Task: Search one way flight ticket for 5 adults, 2 children, 1 infant in seat and 1 infant on lap in economy from St. Petersburg: St. Pete-clearwater International Airport to Riverton: Central Wyoming Regional Airport (was Riverton Regional) on 5-4-2023. Choice of flights is Sun country airlines. Number of bags: 2 carry on bags. Price is upto 20000. Outbound departure time preference is 20:15.
Action: Mouse moved to (337, 309)
Screenshot: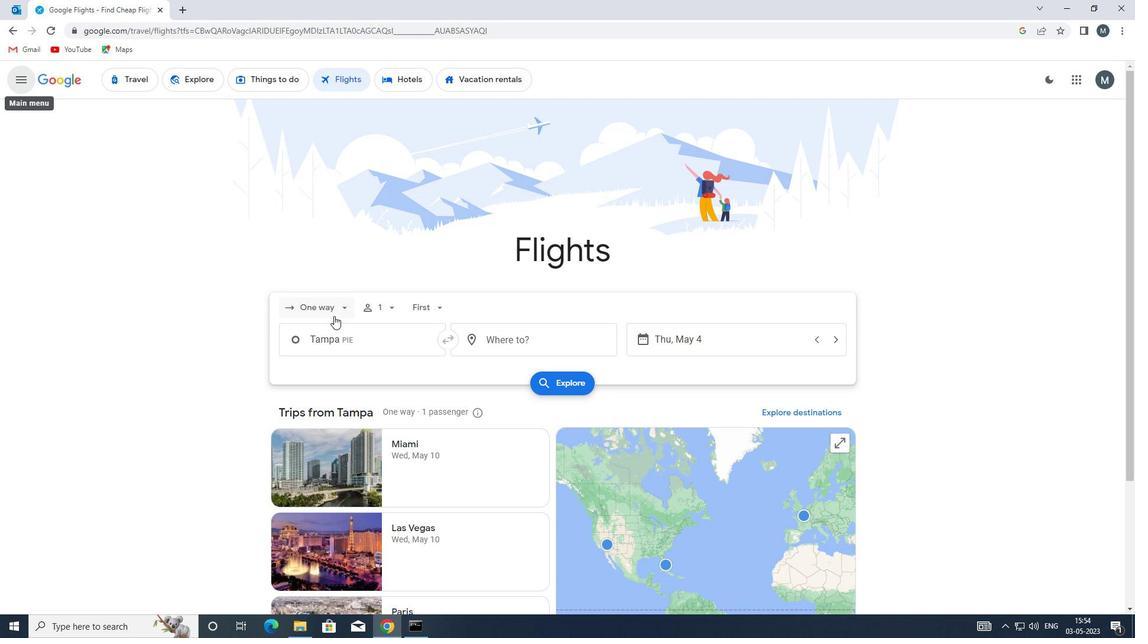 
Action: Mouse pressed left at (337, 309)
Screenshot: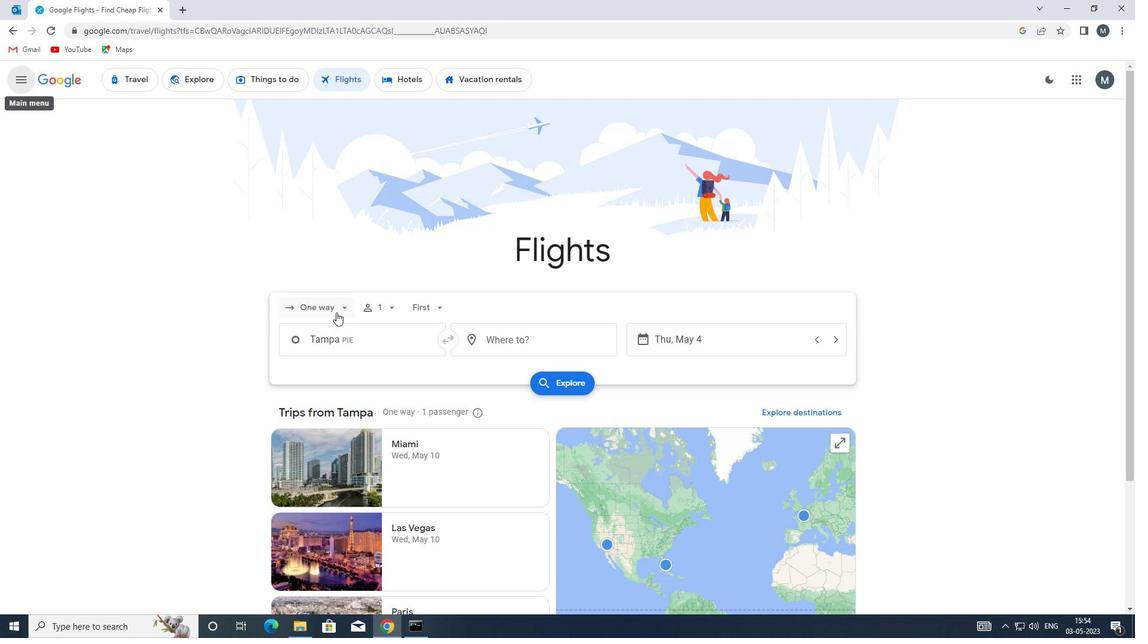 
Action: Mouse moved to (342, 358)
Screenshot: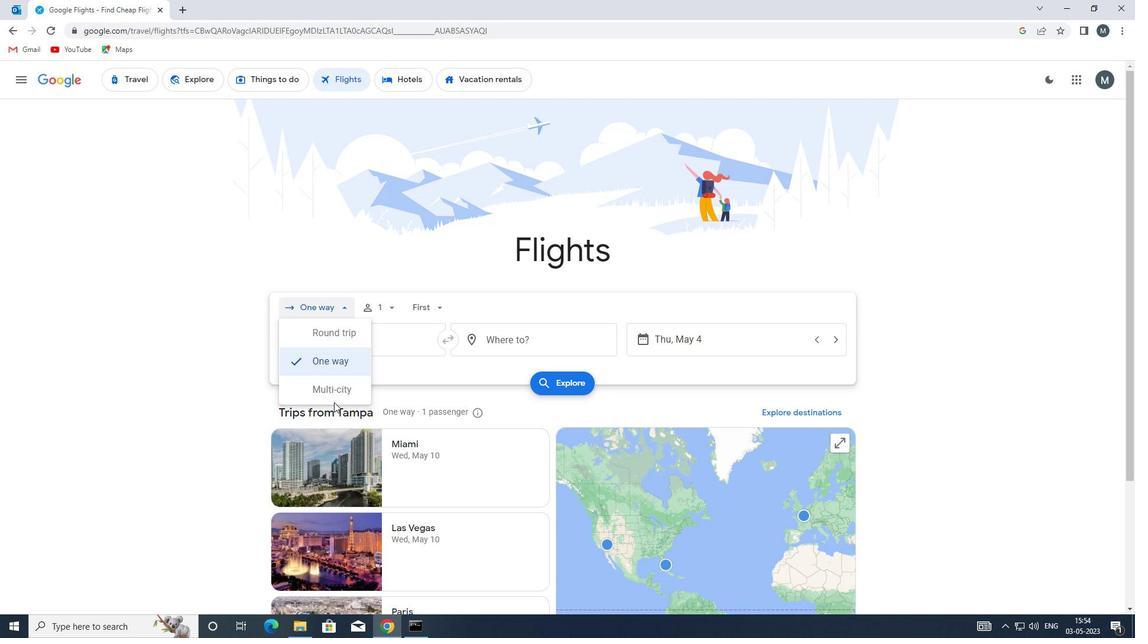 
Action: Mouse pressed left at (342, 358)
Screenshot: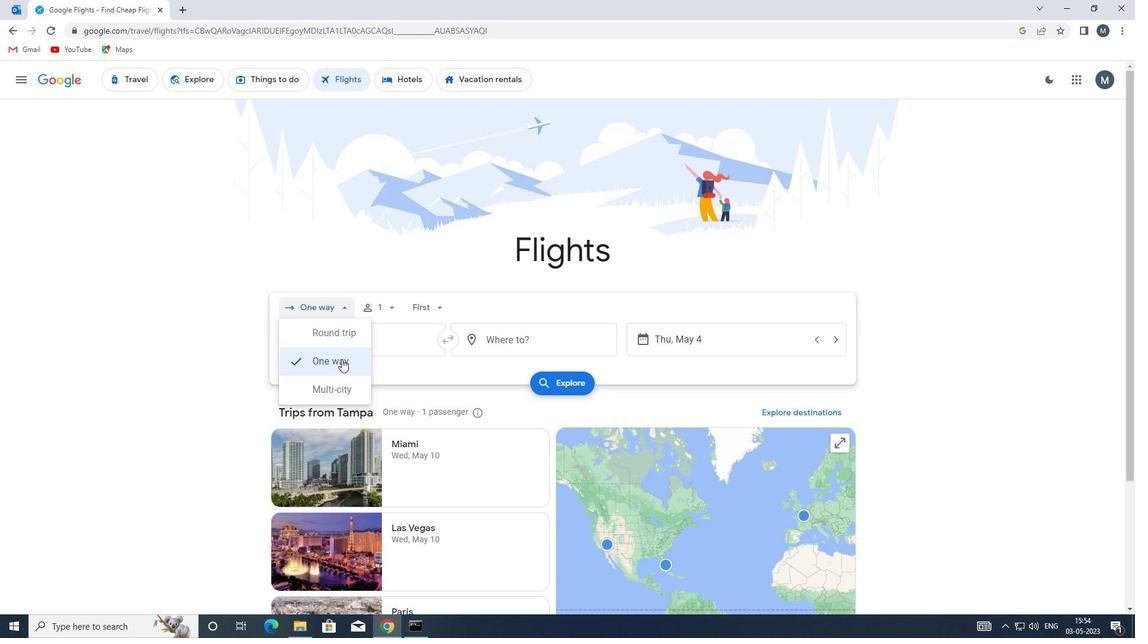 
Action: Mouse moved to (394, 306)
Screenshot: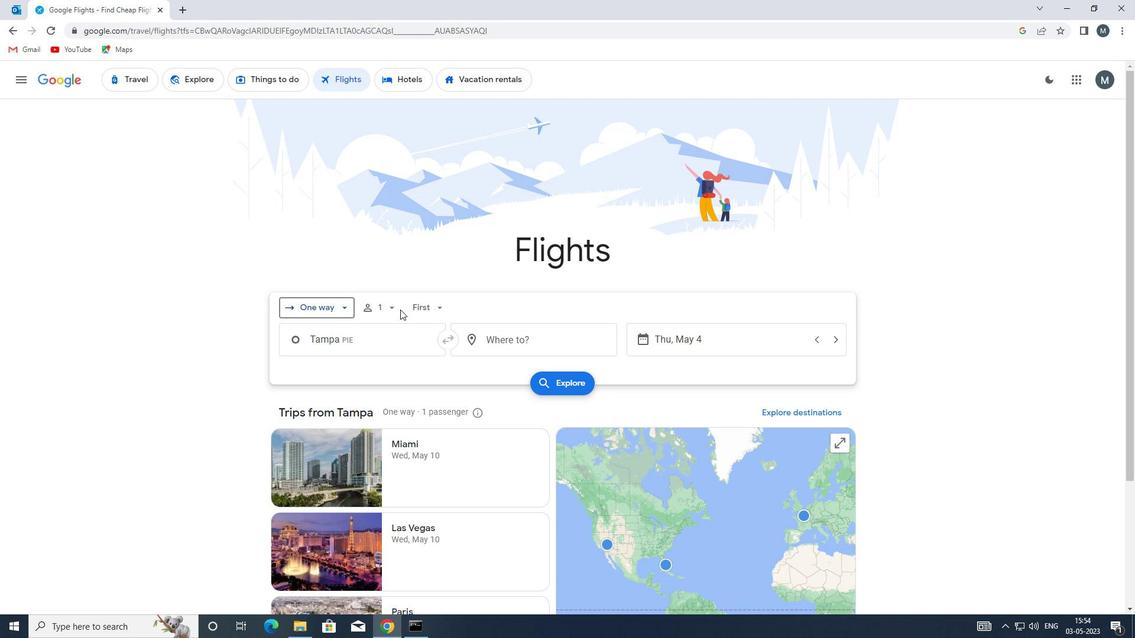 
Action: Mouse pressed left at (394, 306)
Screenshot: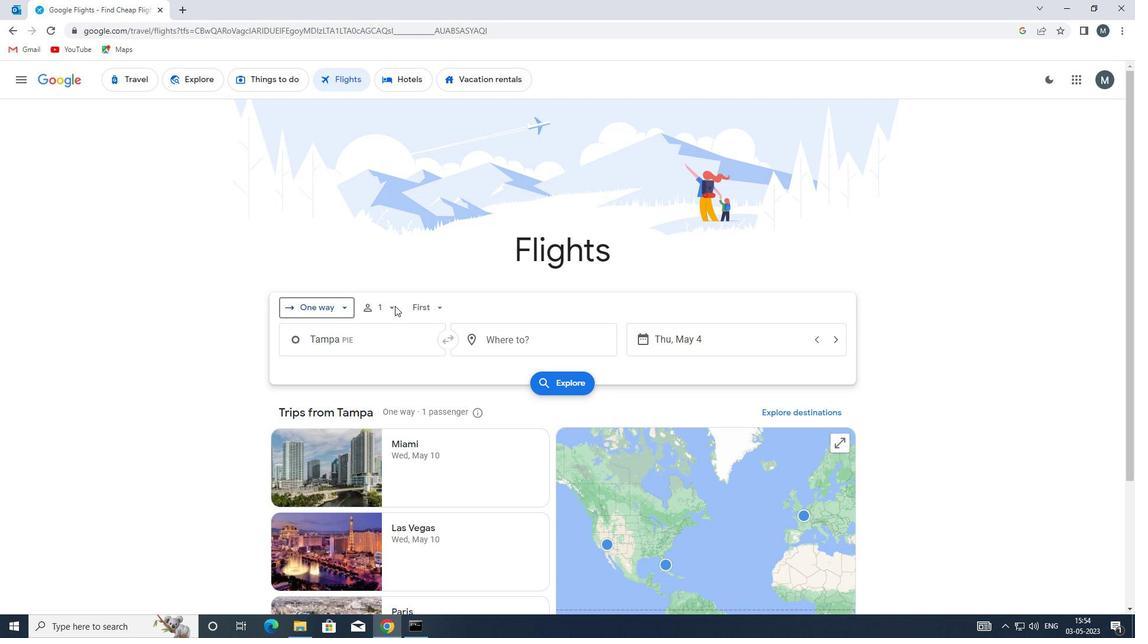 
Action: Mouse moved to (486, 336)
Screenshot: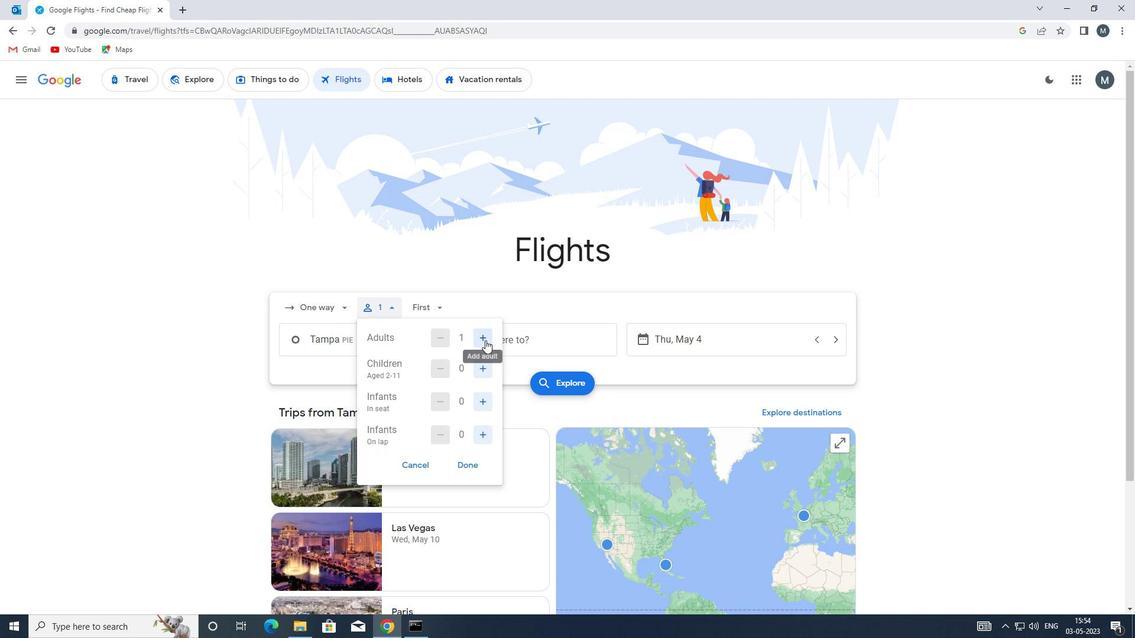 
Action: Mouse pressed left at (486, 336)
Screenshot: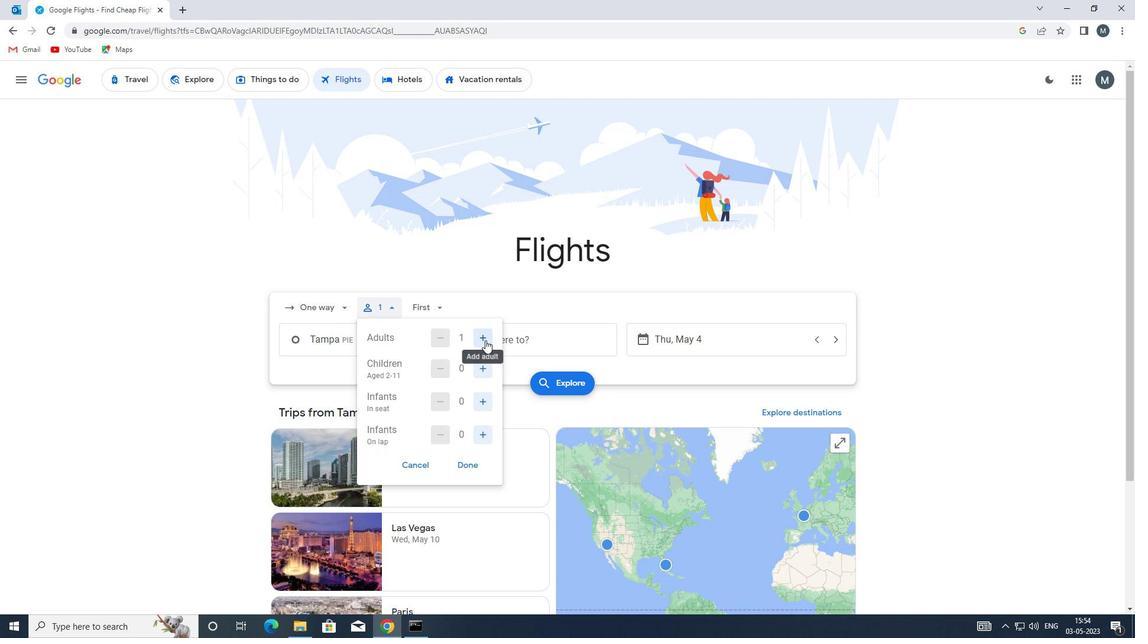 
Action: Mouse moved to (486, 336)
Screenshot: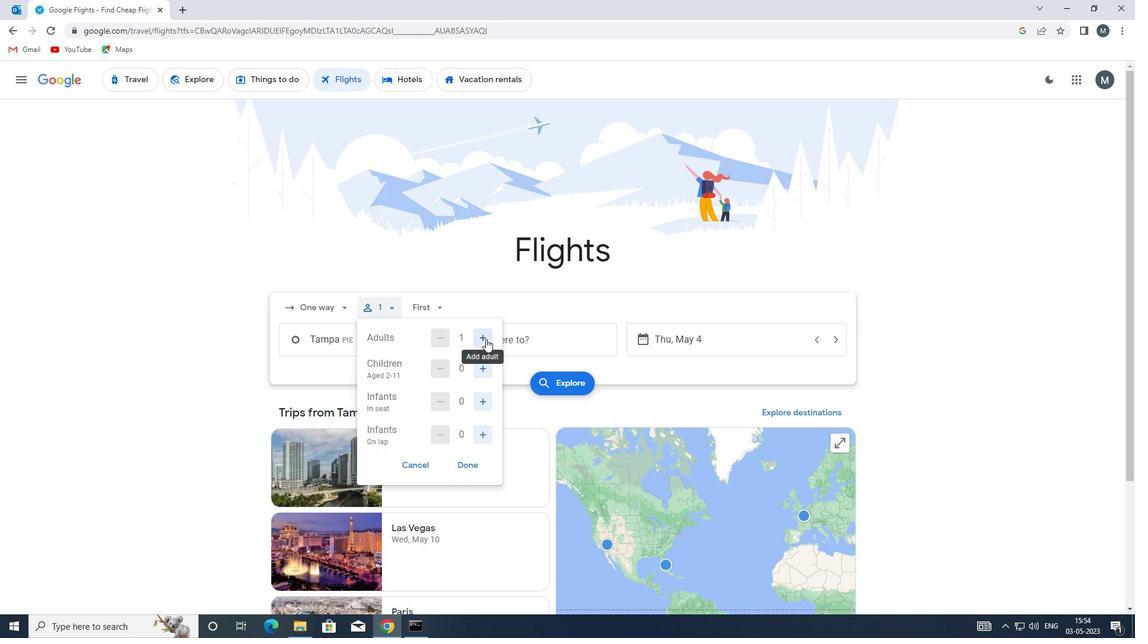 
Action: Mouse pressed left at (486, 336)
Screenshot: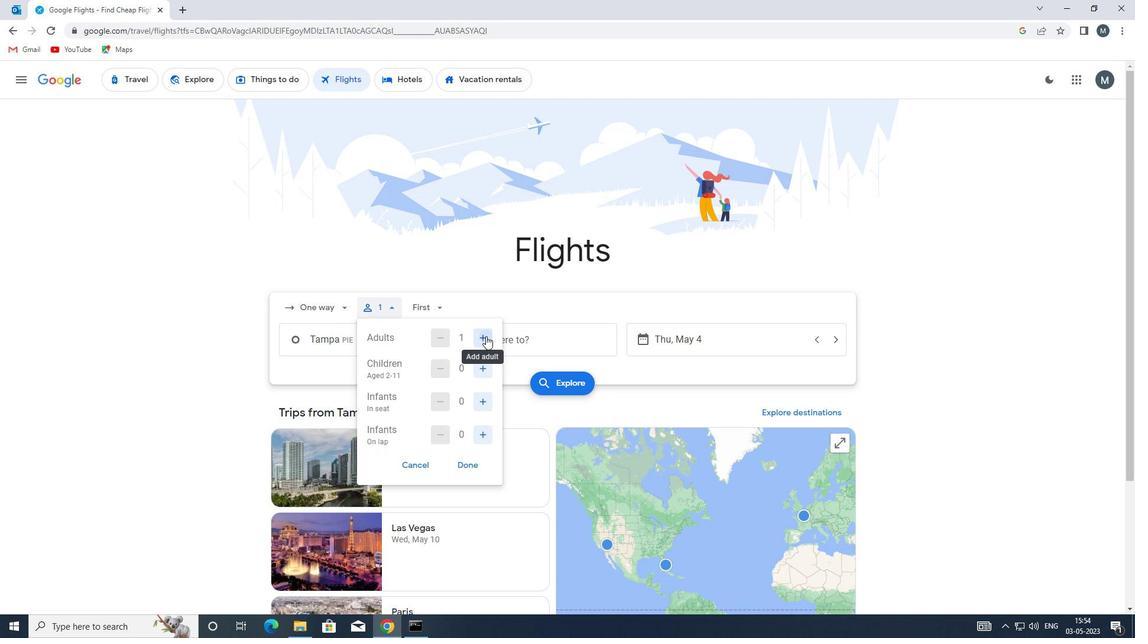 
Action: Mouse pressed left at (486, 336)
Screenshot: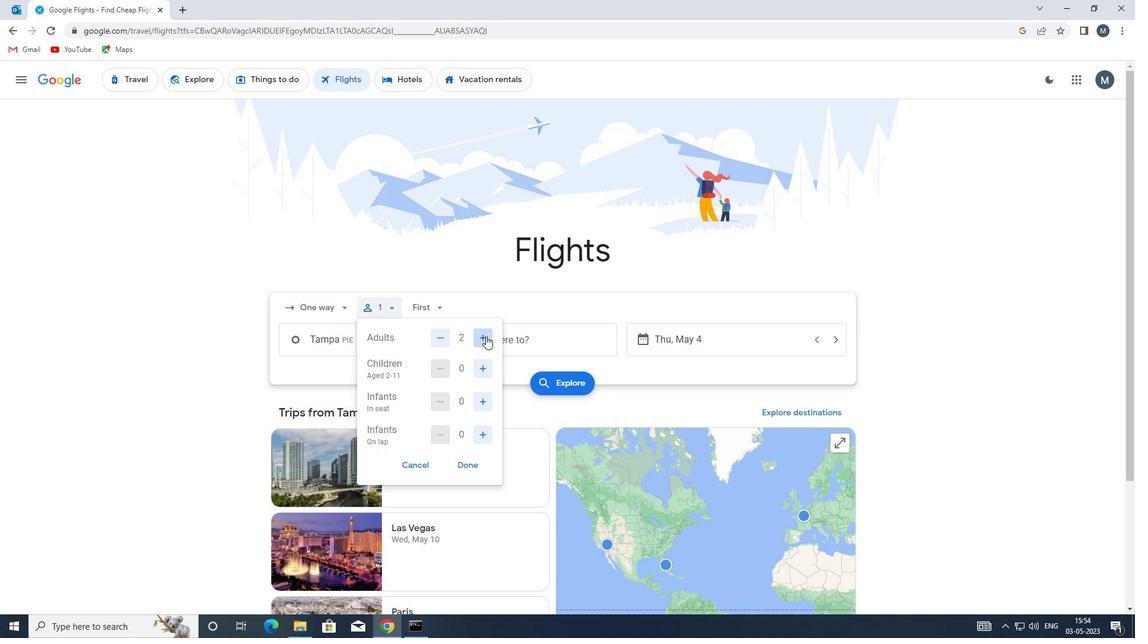 
Action: Mouse pressed left at (486, 336)
Screenshot: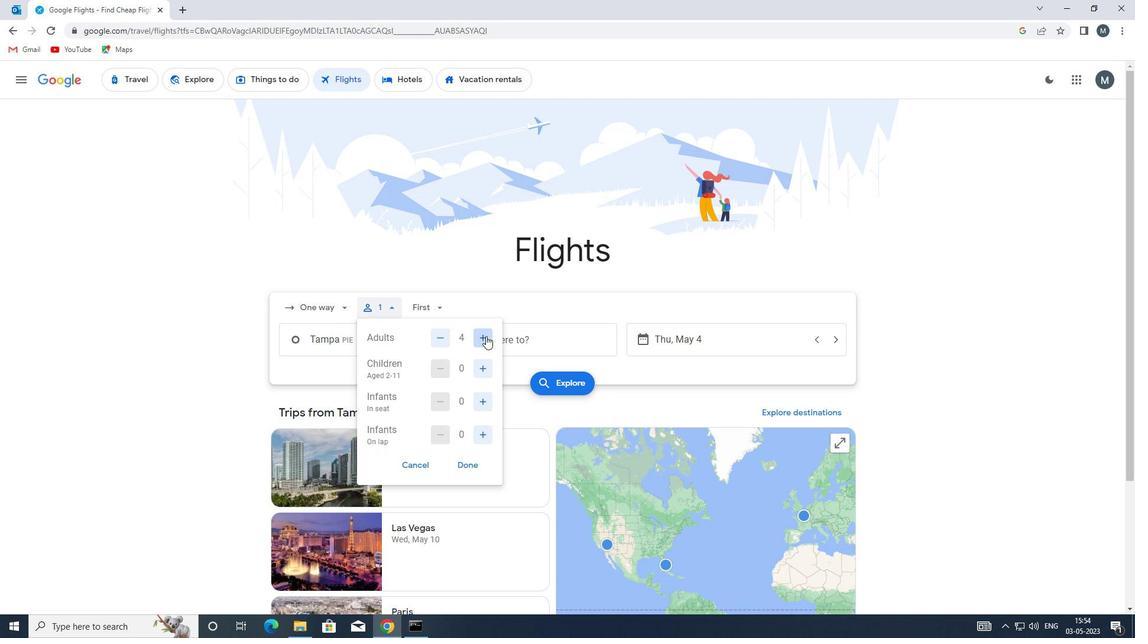 
Action: Mouse moved to (479, 369)
Screenshot: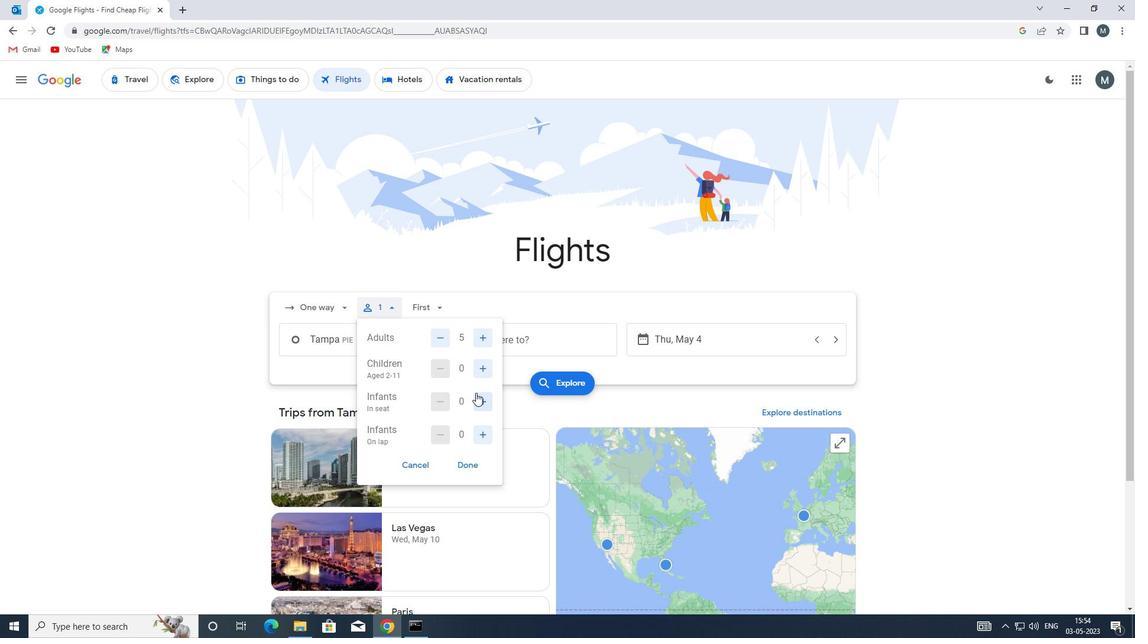 
Action: Mouse pressed left at (479, 369)
Screenshot: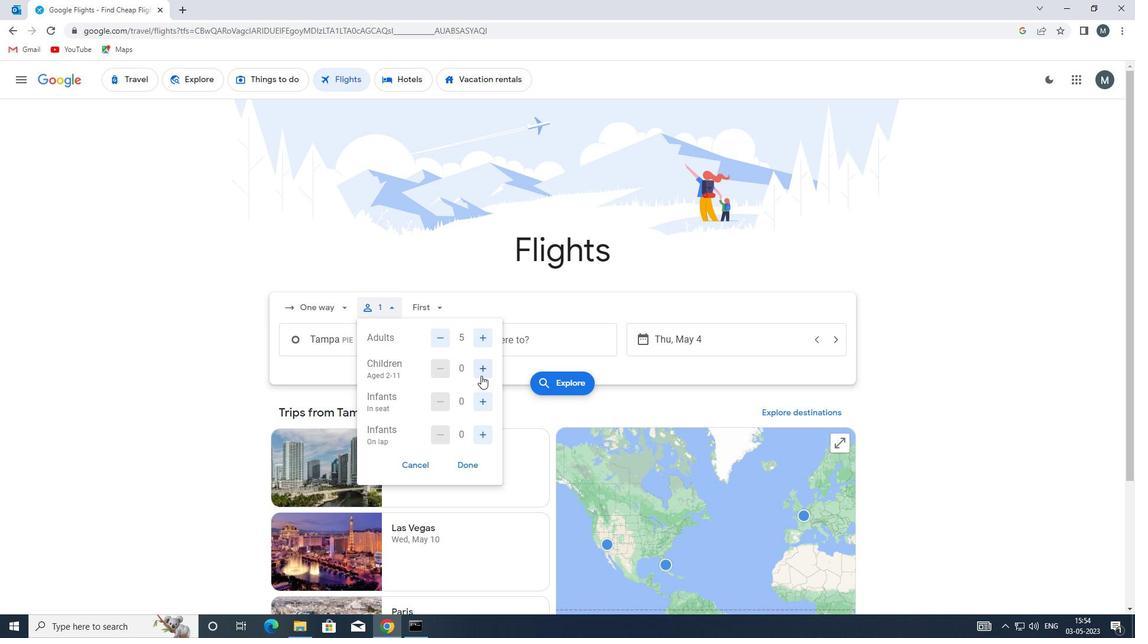 
Action: Mouse pressed left at (479, 369)
Screenshot: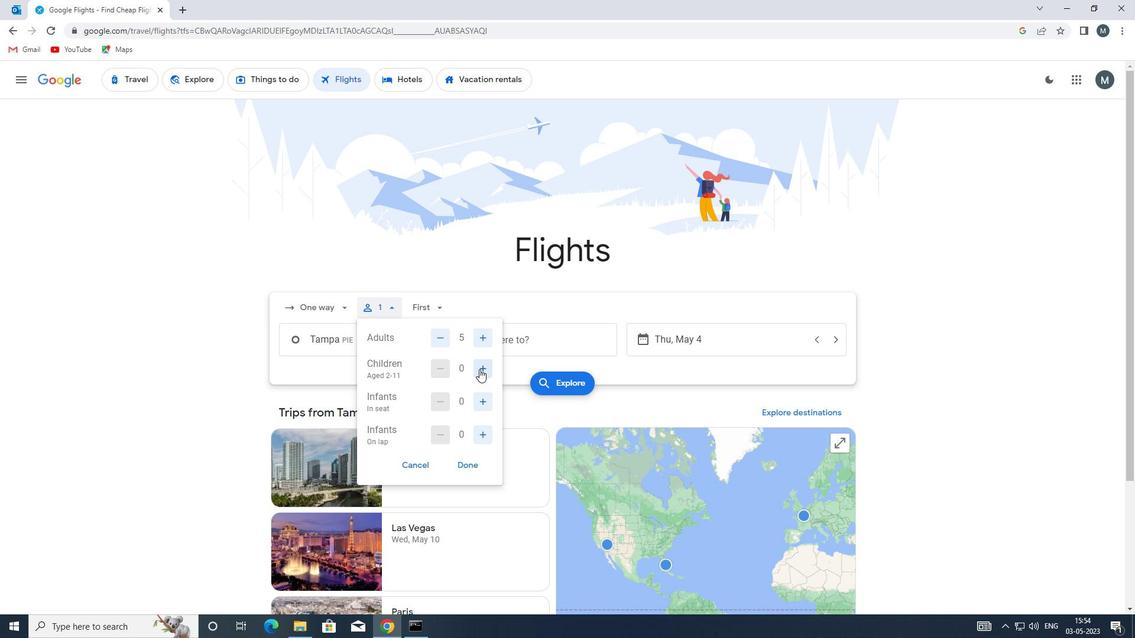 
Action: Mouse moved to (478, 399)
Screenshot: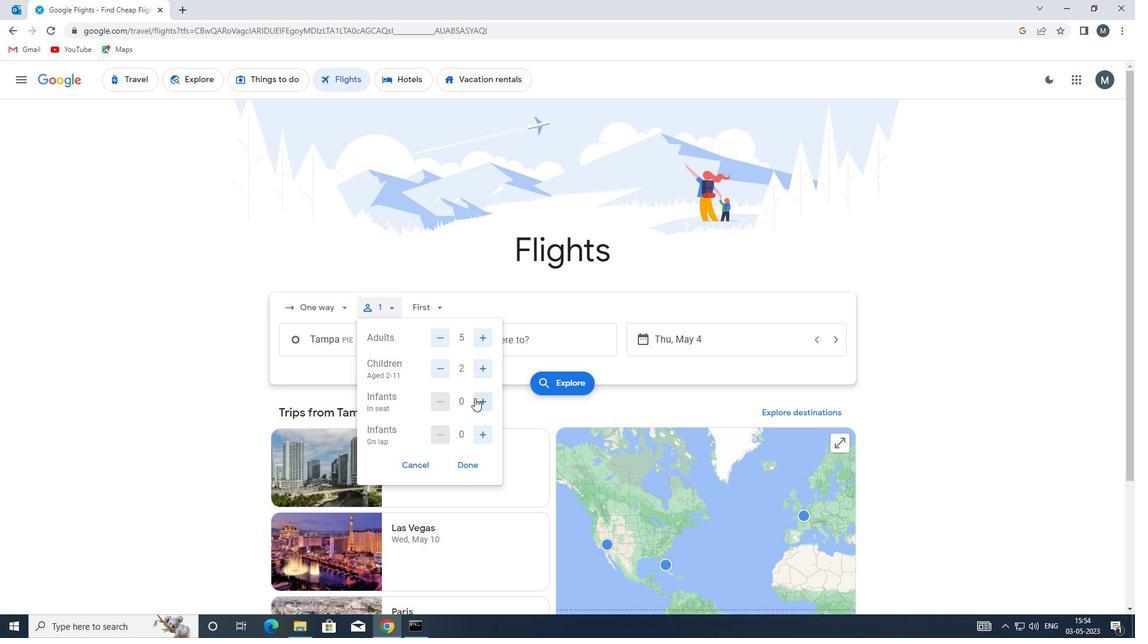 
Action: Mouse pressed left at (478, 399)
Screenshot: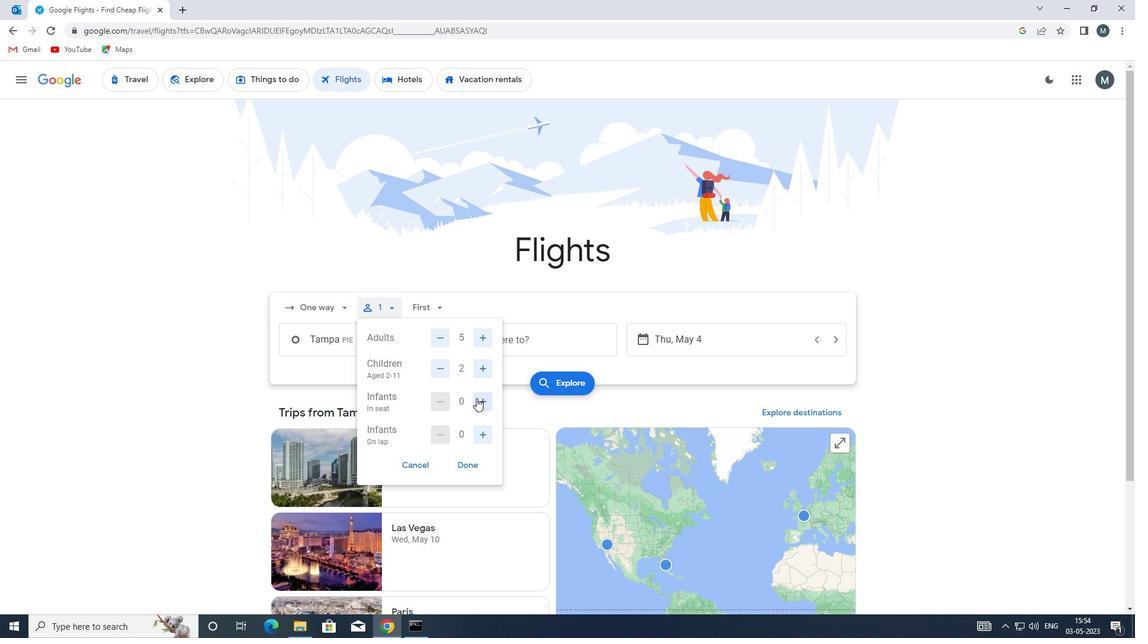 
Action: Mouse moved to (481, 432)
Screenshot: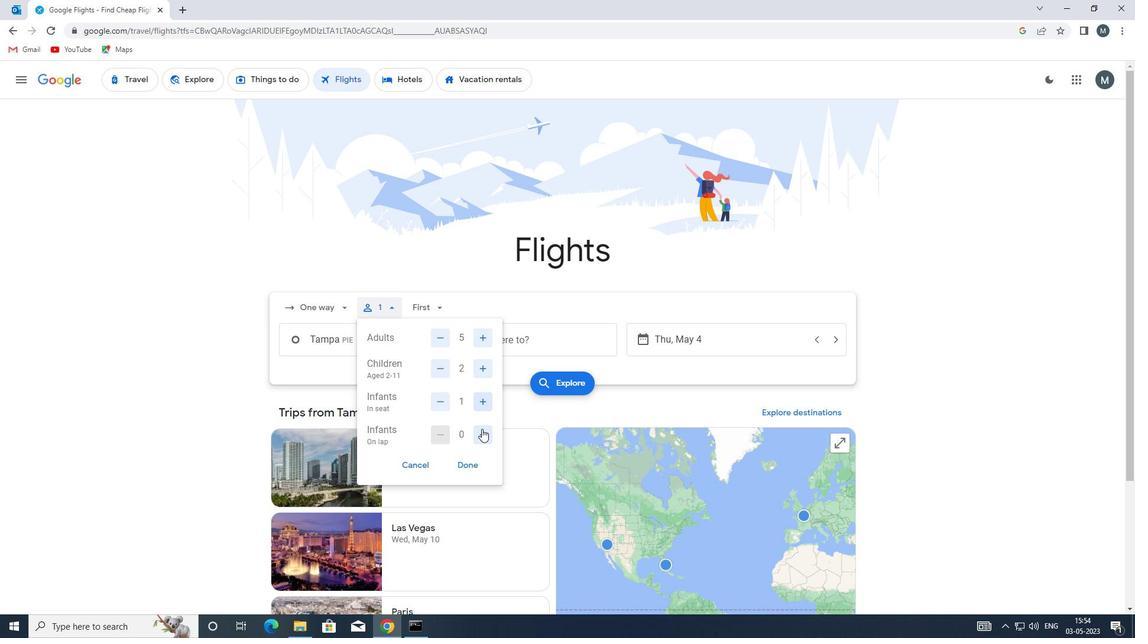 
Action: Mouse pressed left at (481, 432)
Screenshot: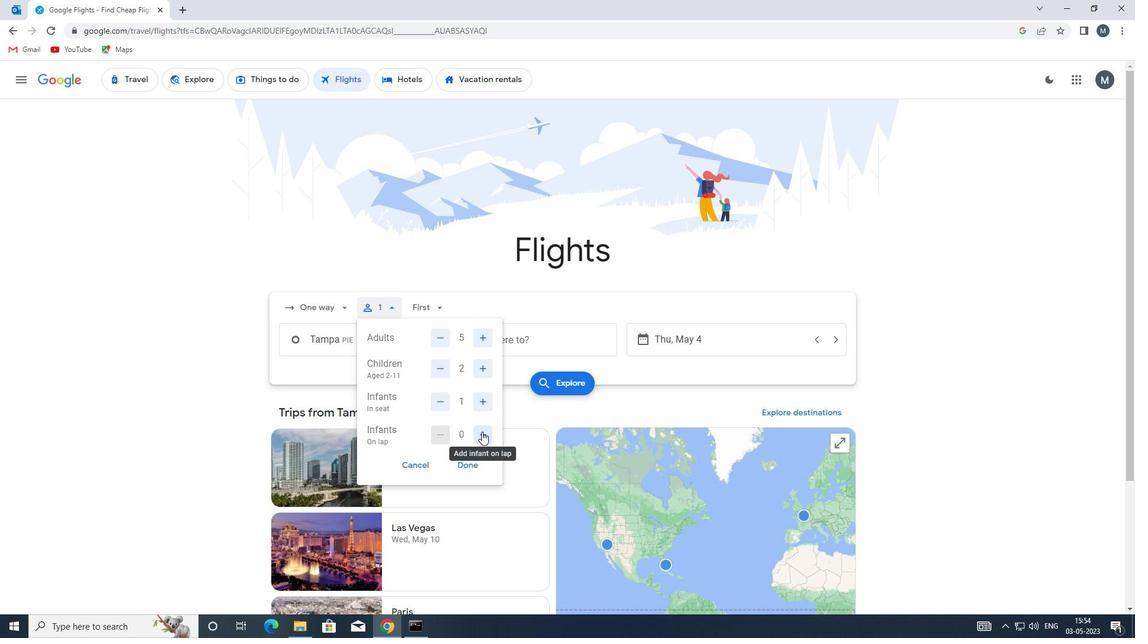 
Action: Mouse moved to (473, 465)
Screenshot: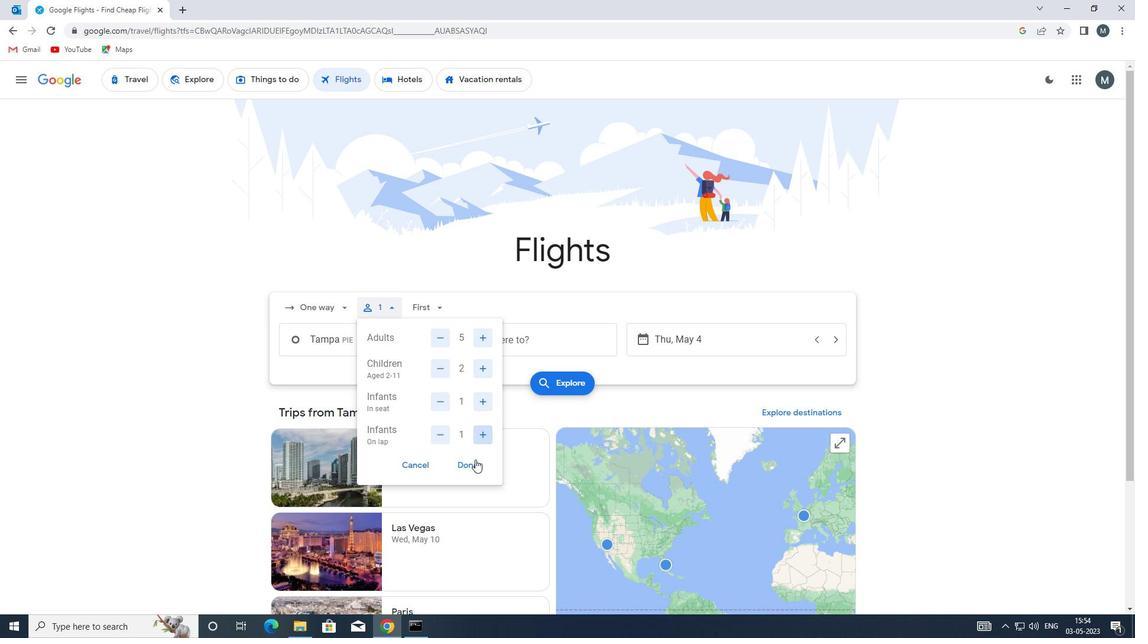 
Action: Mouse pressed left at (473, 465)
Screenshot: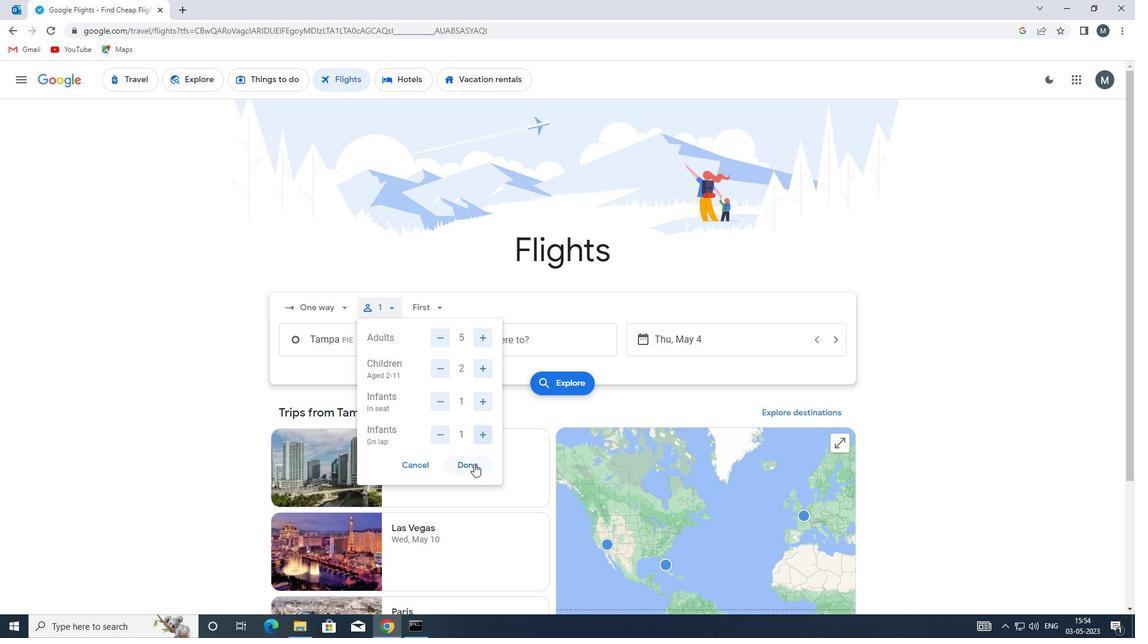 
Action: Mouse moved to (435, 315)
Screenshot: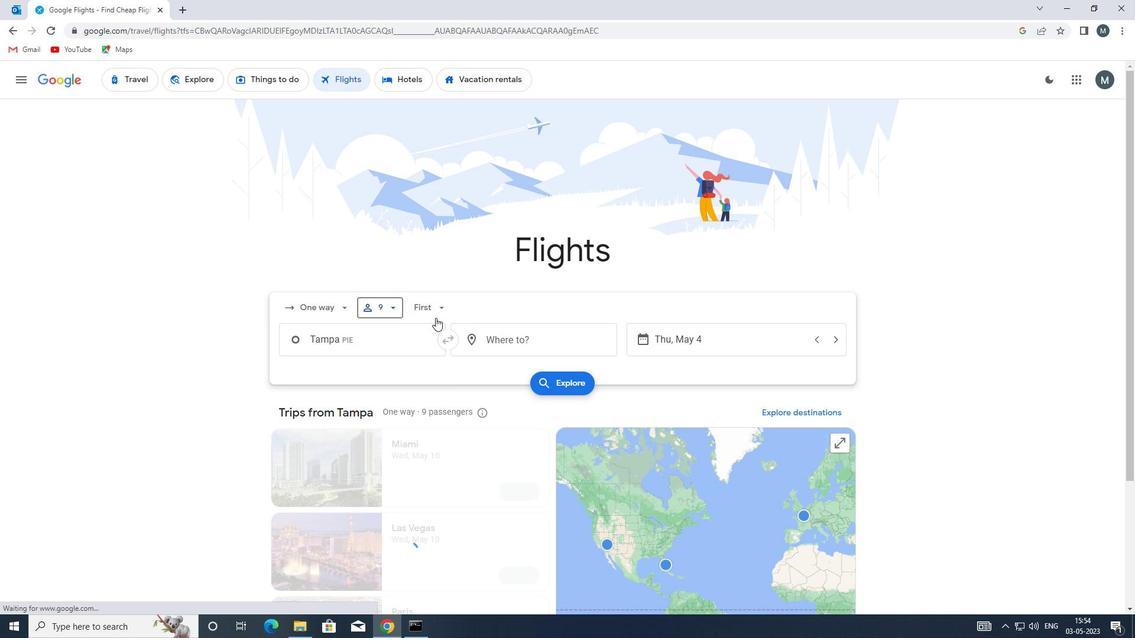 
Action: Mouse pressed left at (435, 315)
Screenshot: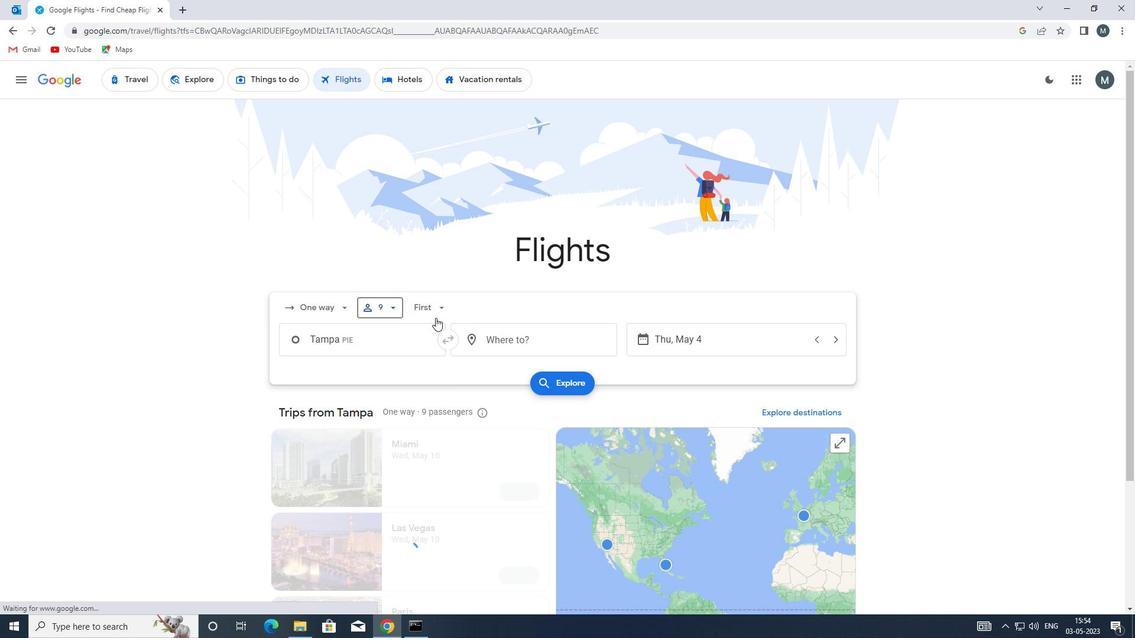 
Action: Mouse moved to (464, 326)
Screenshot: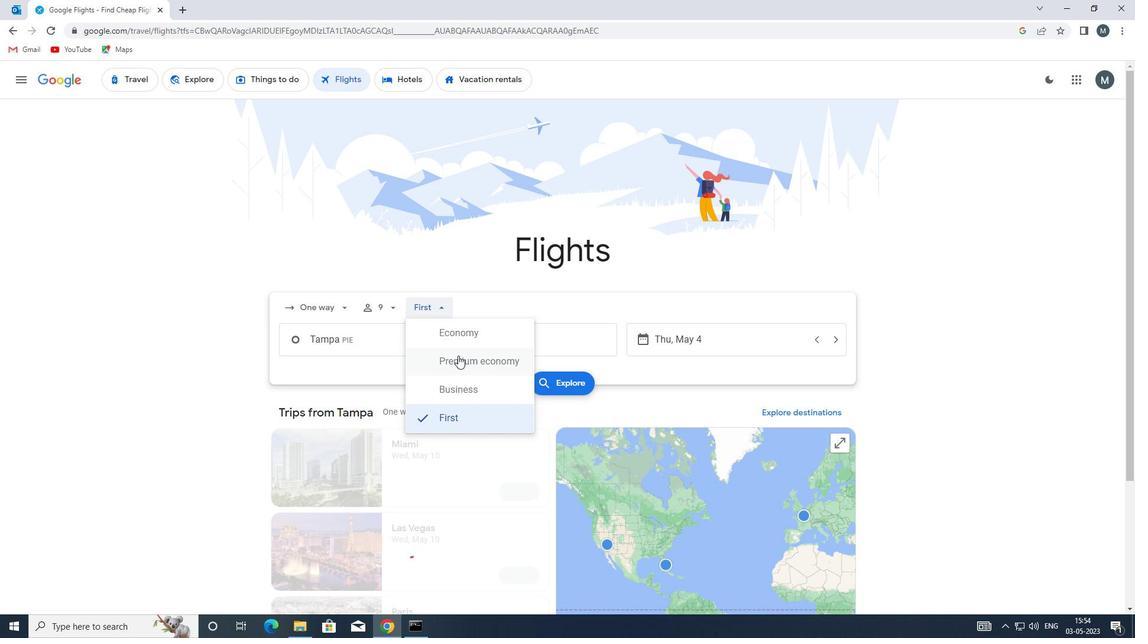 
Action: Mouse pressed left at (464, 326)
Screenshot: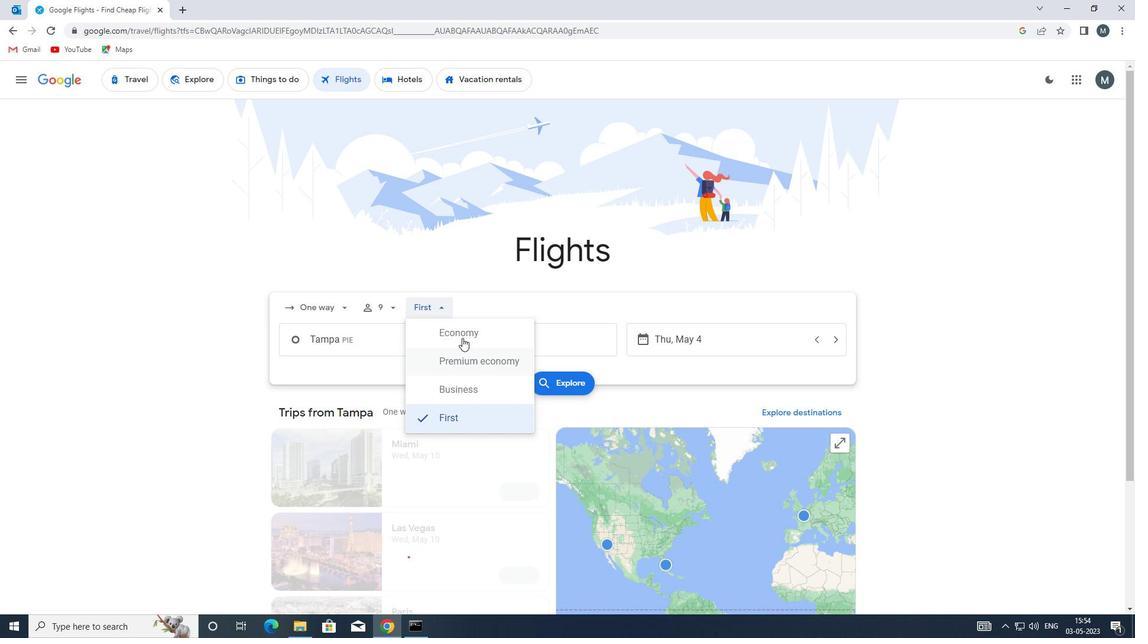 
Action: Mouse moved to (384, 338)
Screenshot: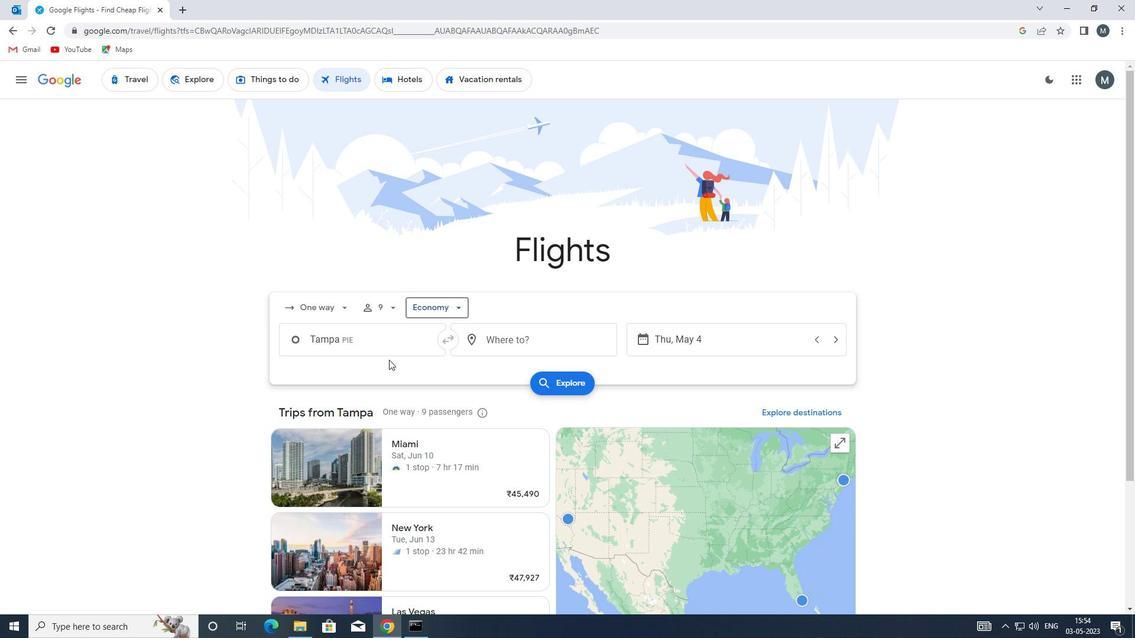 
Action: Mouse pressed left at (384, 338)
Screenshot: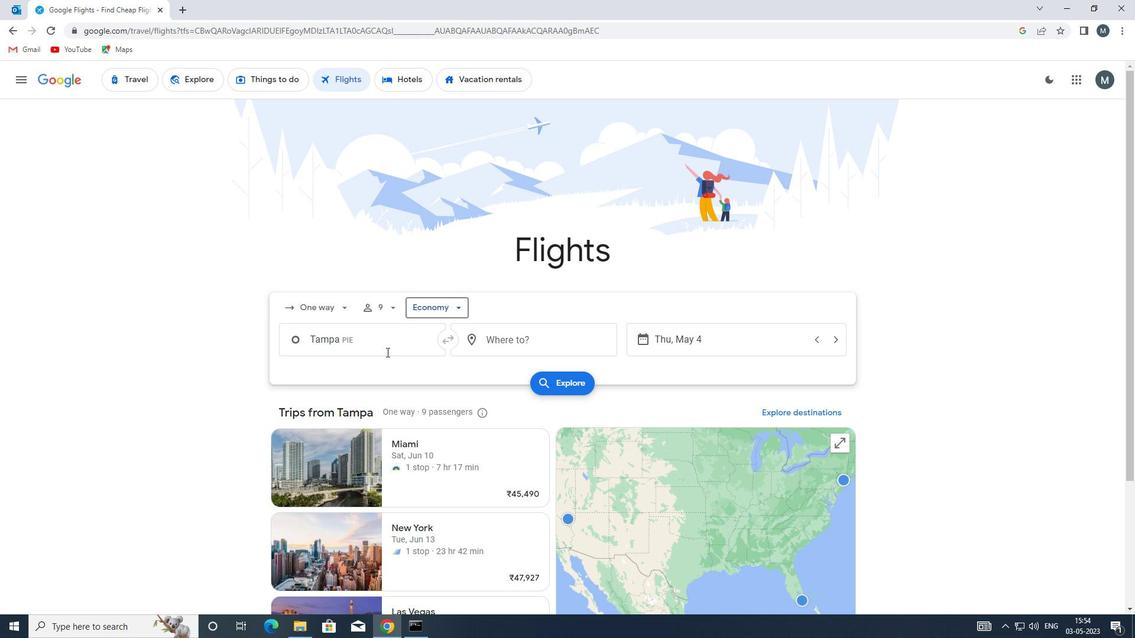 
Action: Key pressed pie
Screenshot: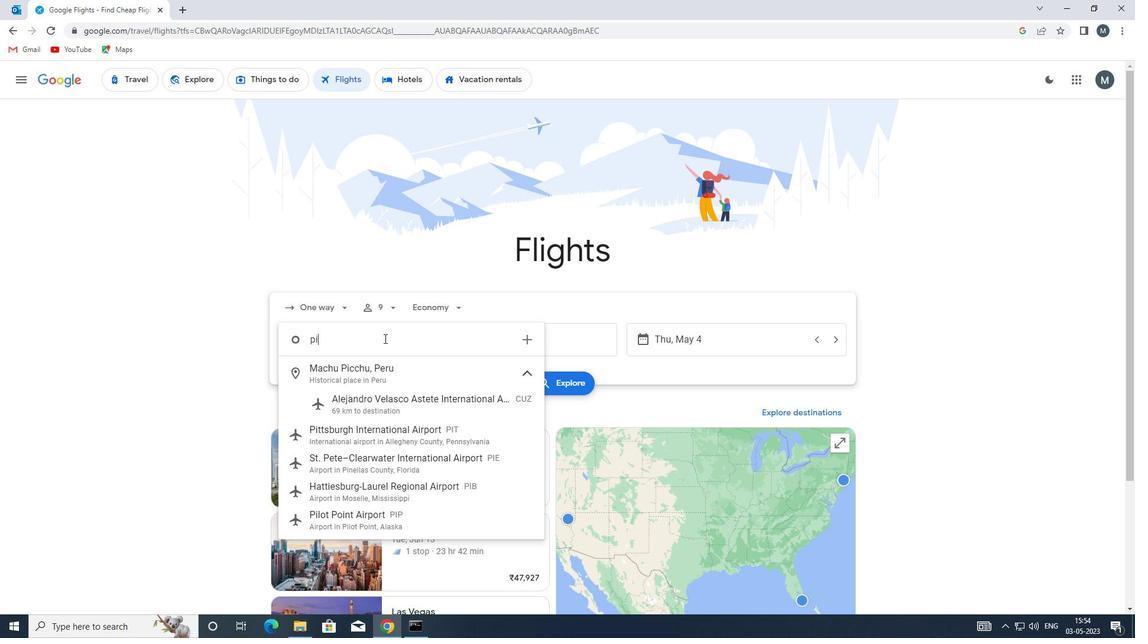 
Action: Mouse moved to (402, 373)
Screenshot: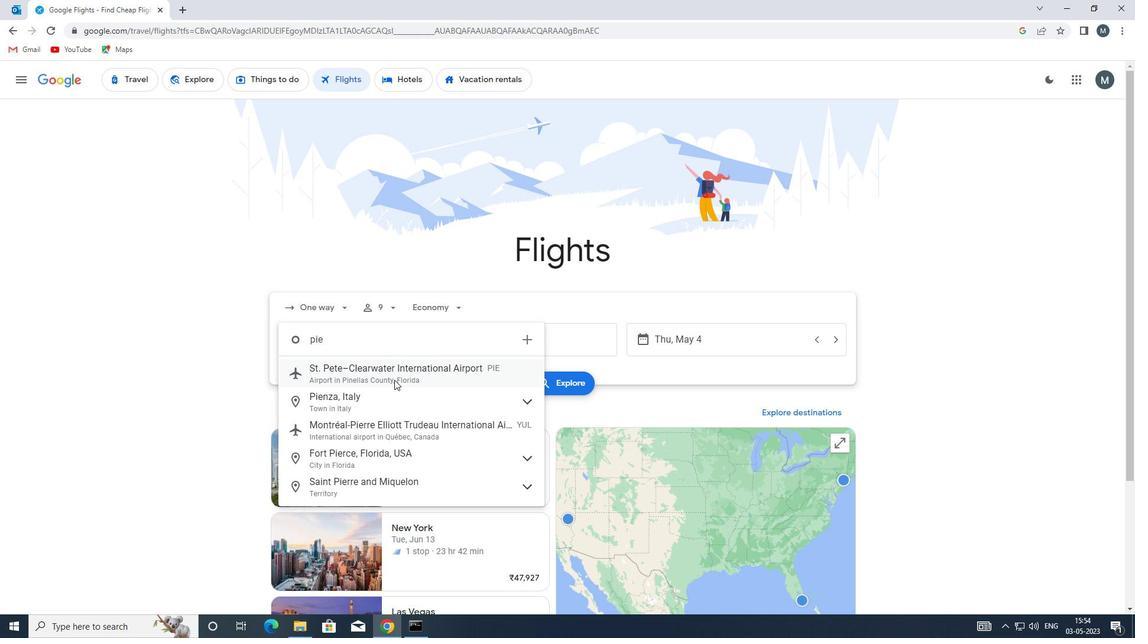 
Action: Mouse pressed left at (402, 373)
Screenshot: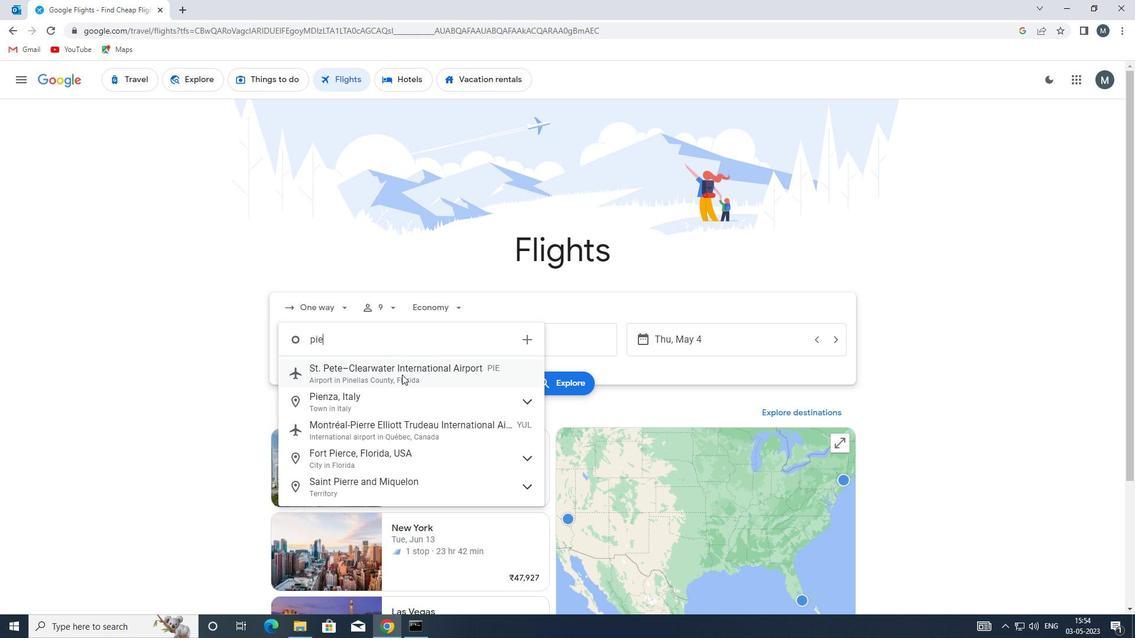 
Action: Mouse moved to (512, 342)
Screenshot: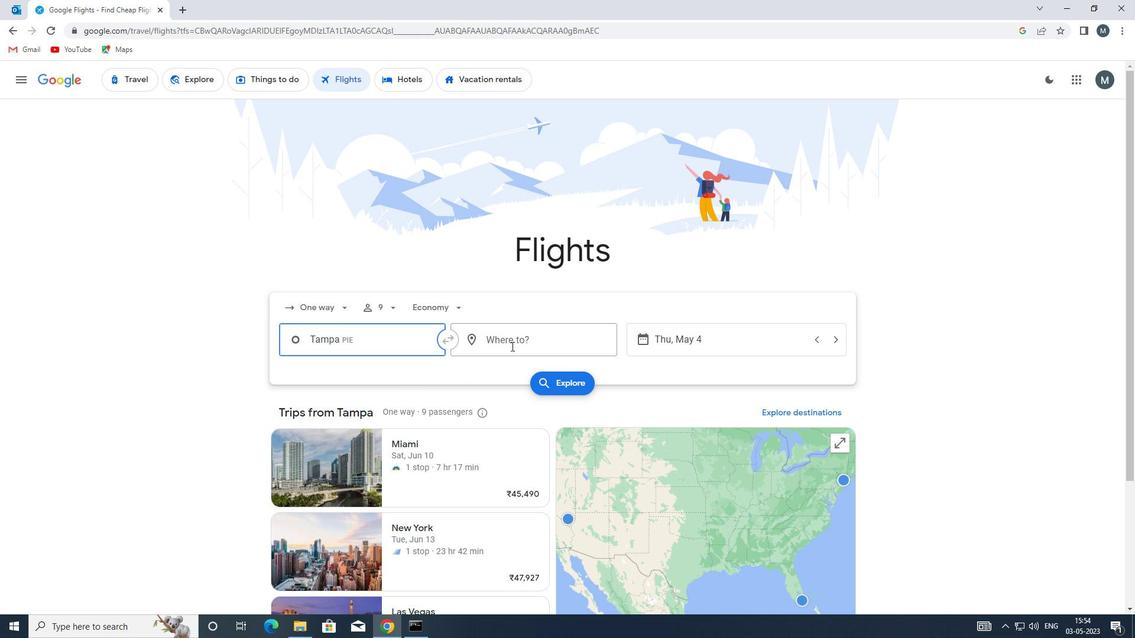
Action: Mouse pressed left at (512, 342)
Screenshot: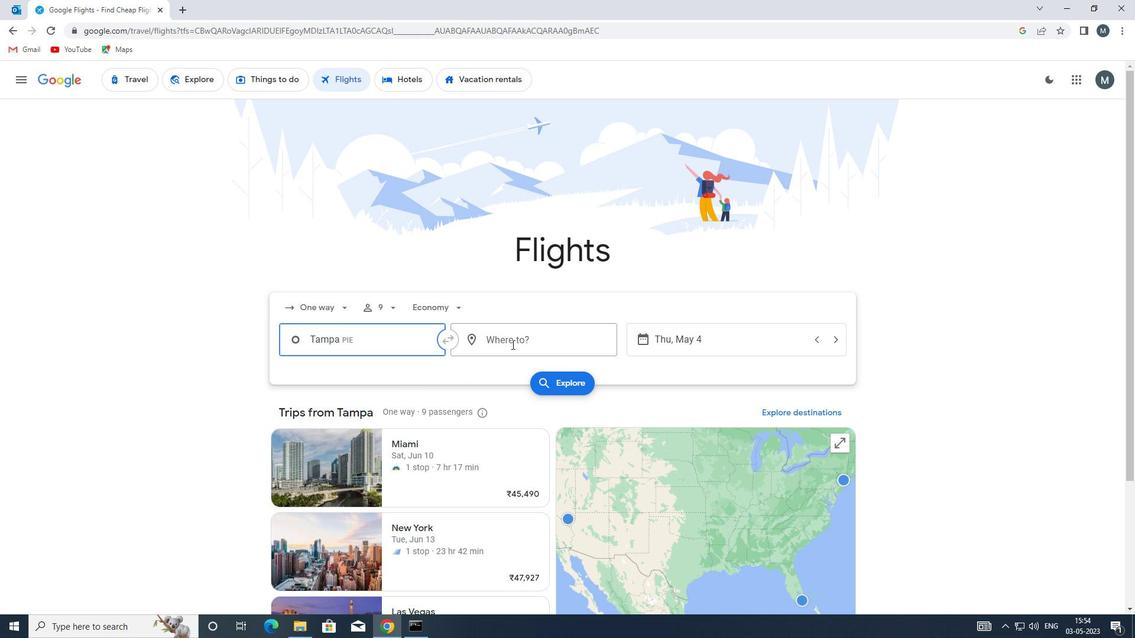 
Action: Key pressed riw
Screenshot: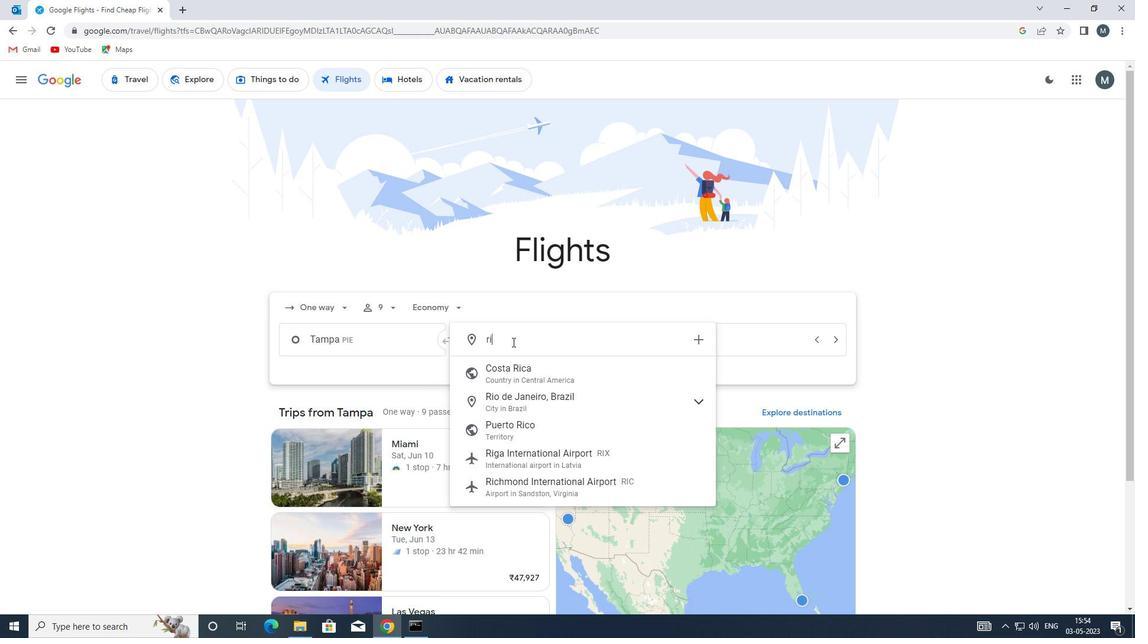 
Action: Mouse moved to (570, 377)
Screenshot: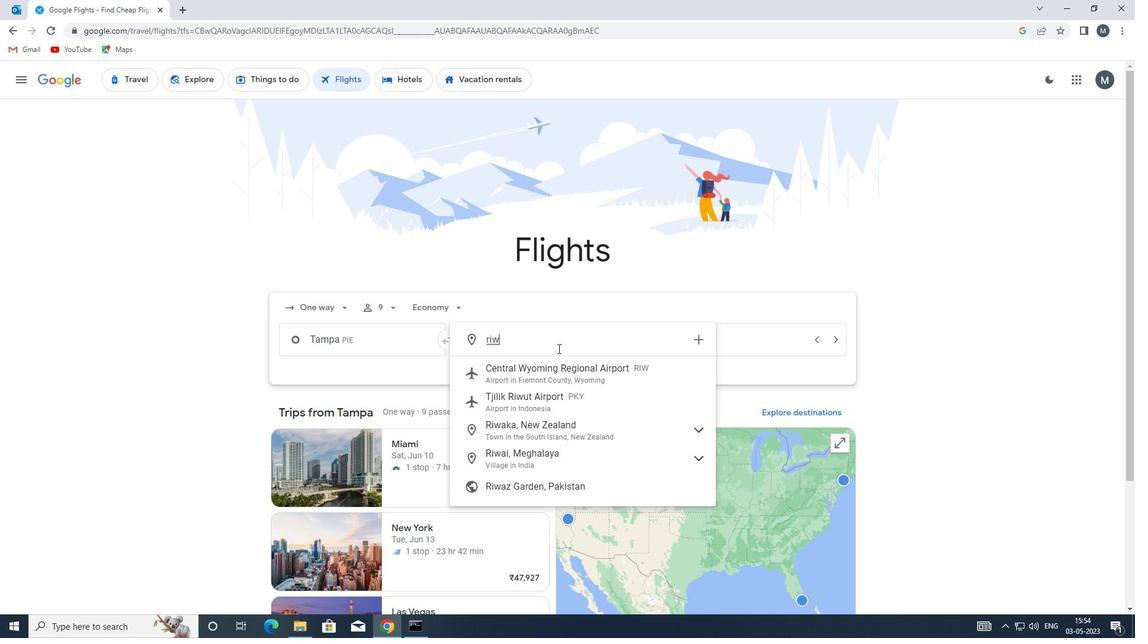 
Action: Mouse pressed left at (570, 377)
Screenshot: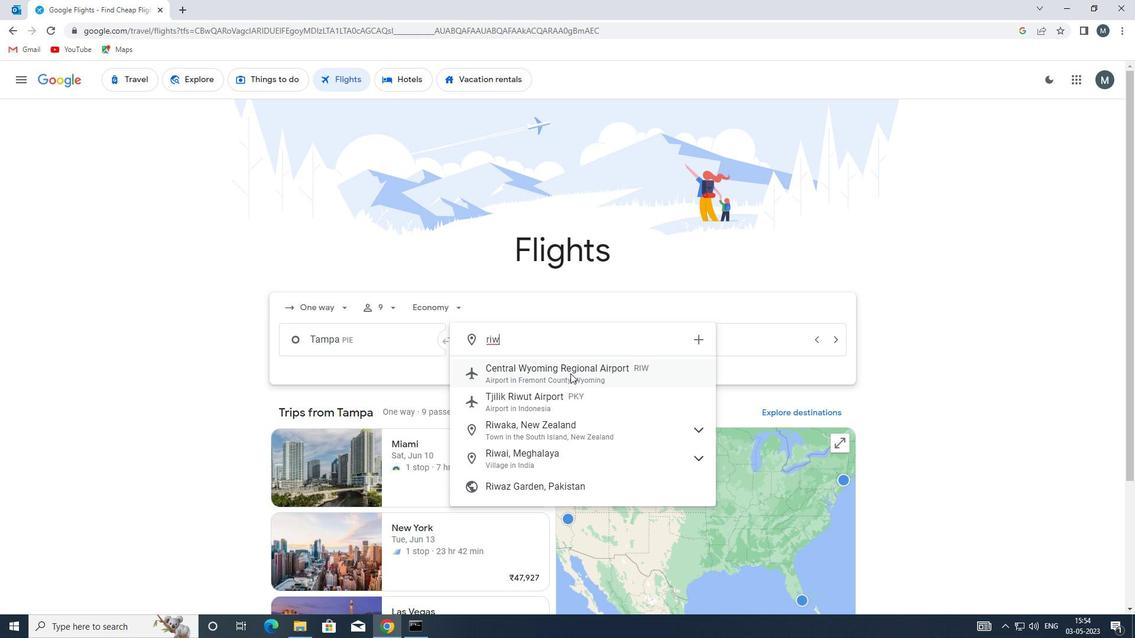 
Action: Mouse moved to (665, 333)
Screenshot: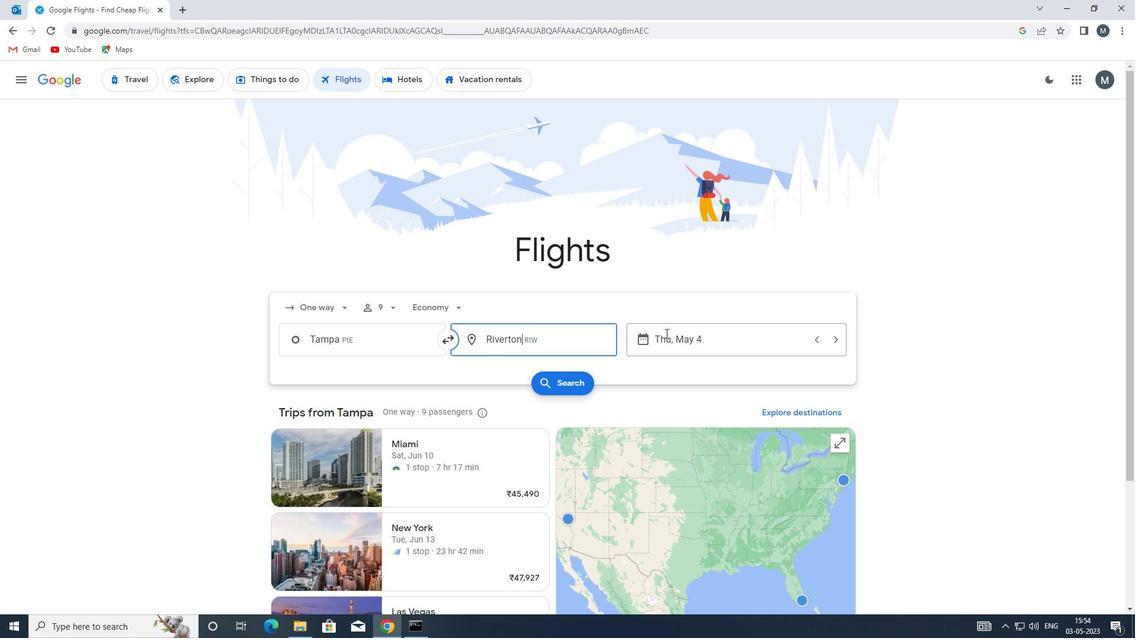 
Action: Mouse pressed left at (665, 333)
Screenshot: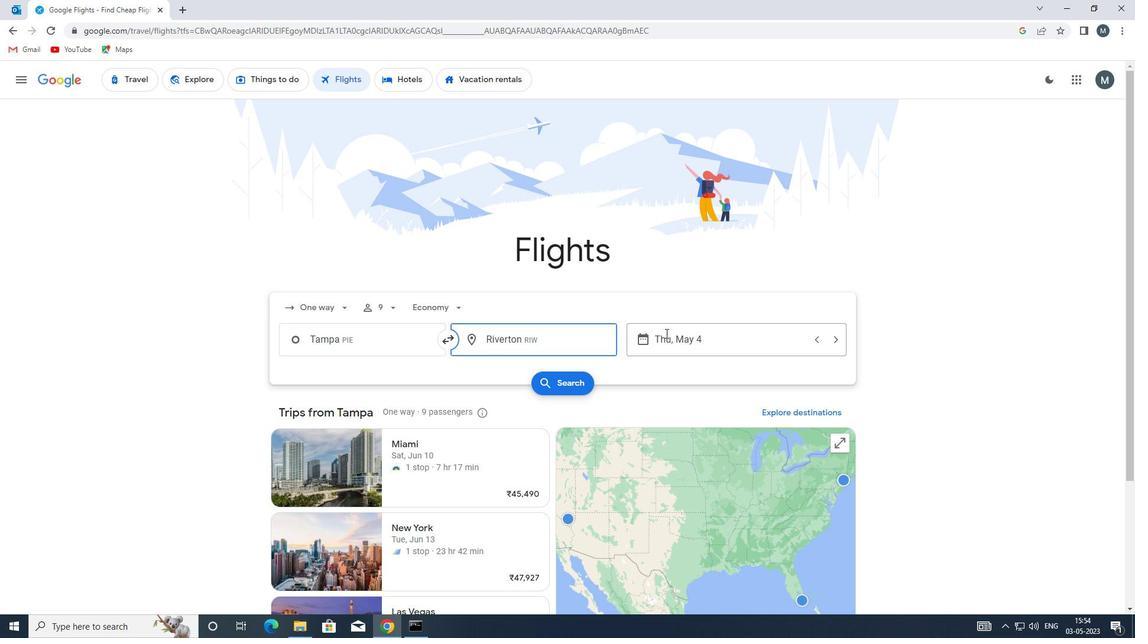 
Action: Mouse moved to (541, 404)
Screenshot: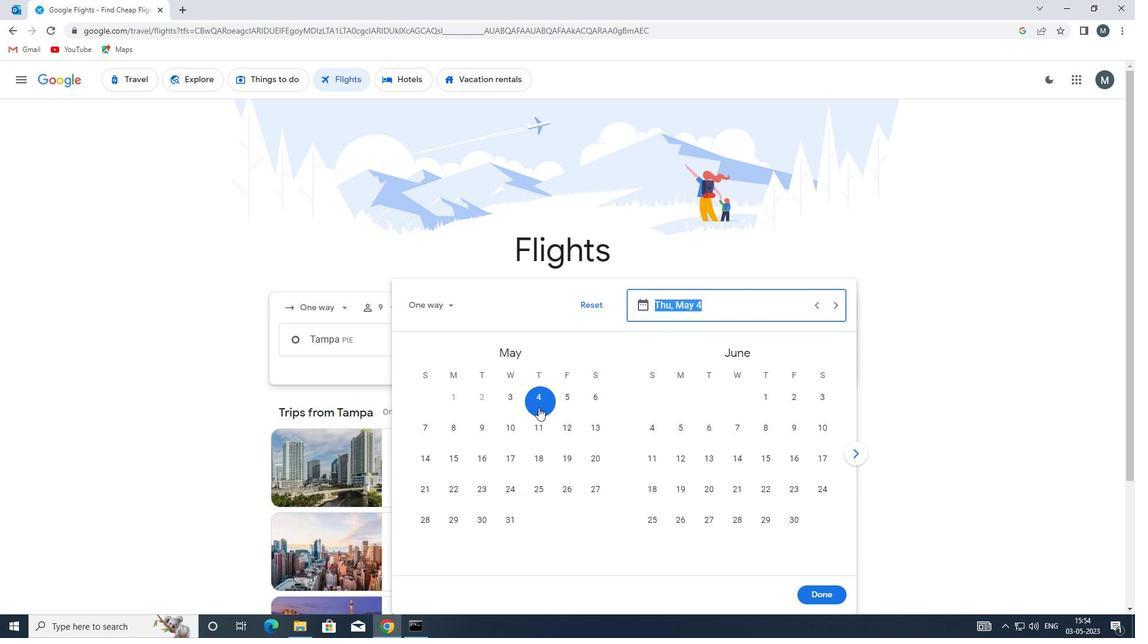 
Action: Mouse pressed left at (541, 404)
Screenshot: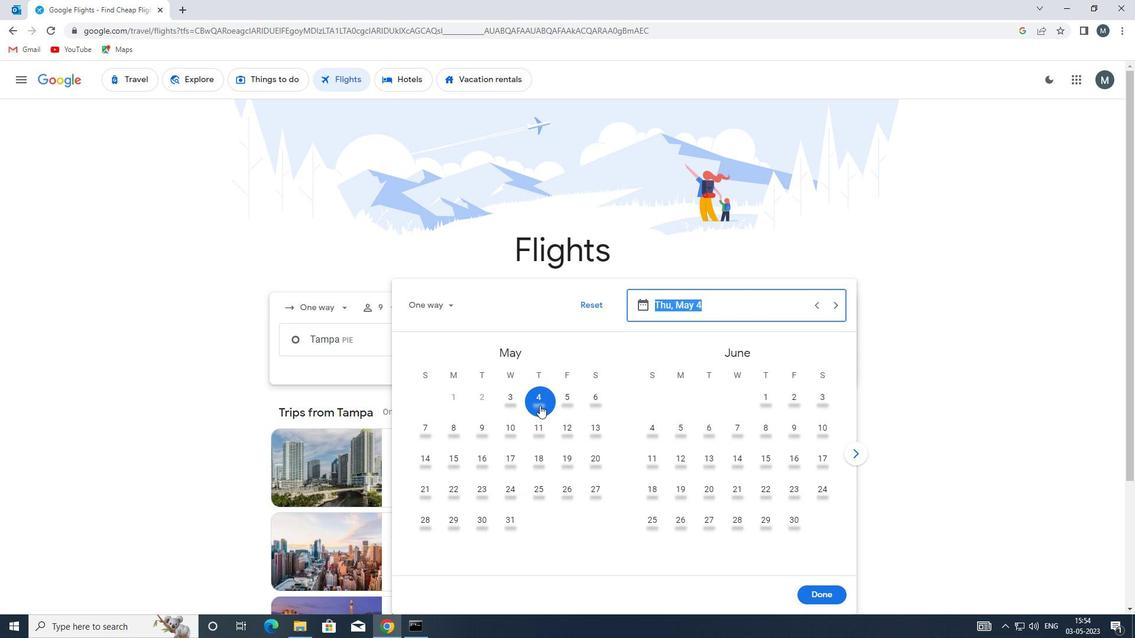 
Action: Mouse moved to (810, 591)
Screenshot: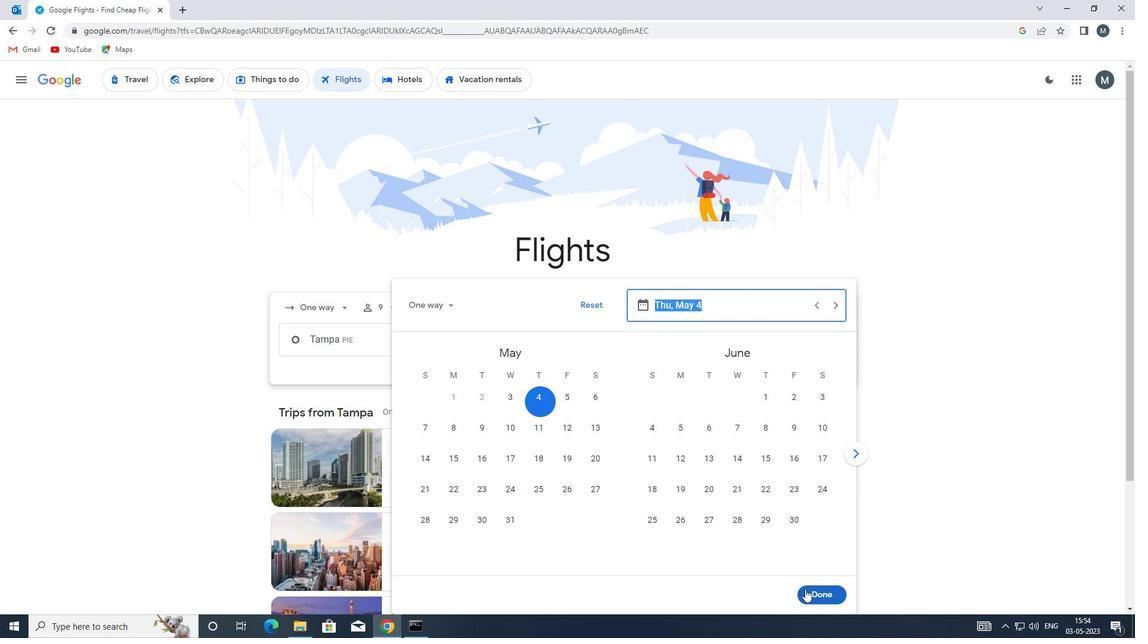 
Action: Mouse pressed left at (810, 591)
Screenshot: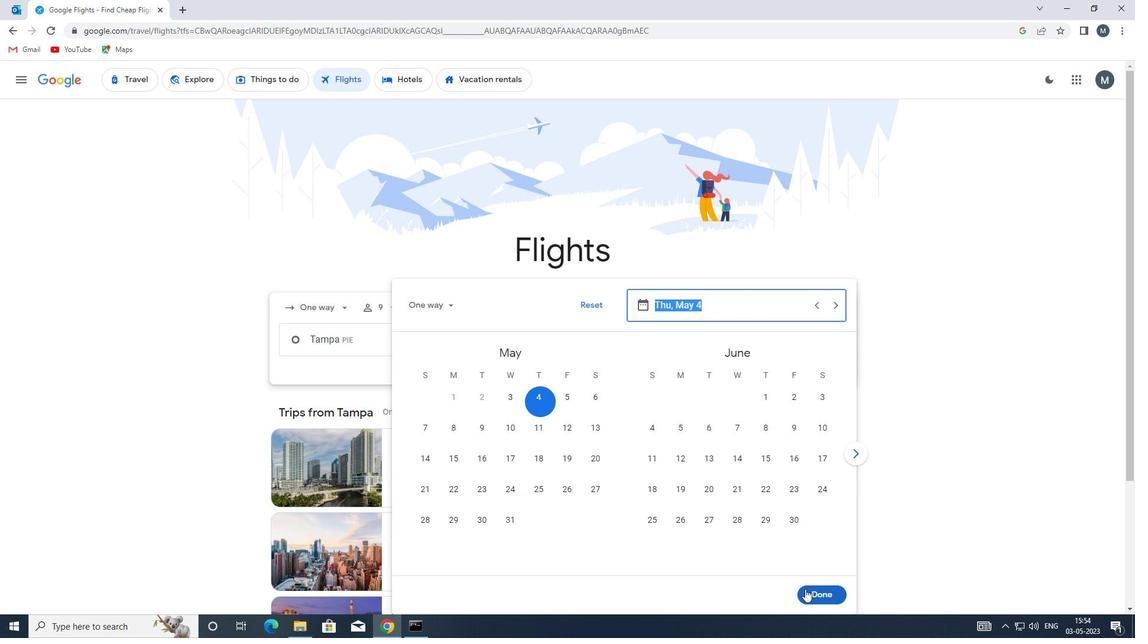 
Action: Mouse moved to (555, 380)
Screenshot: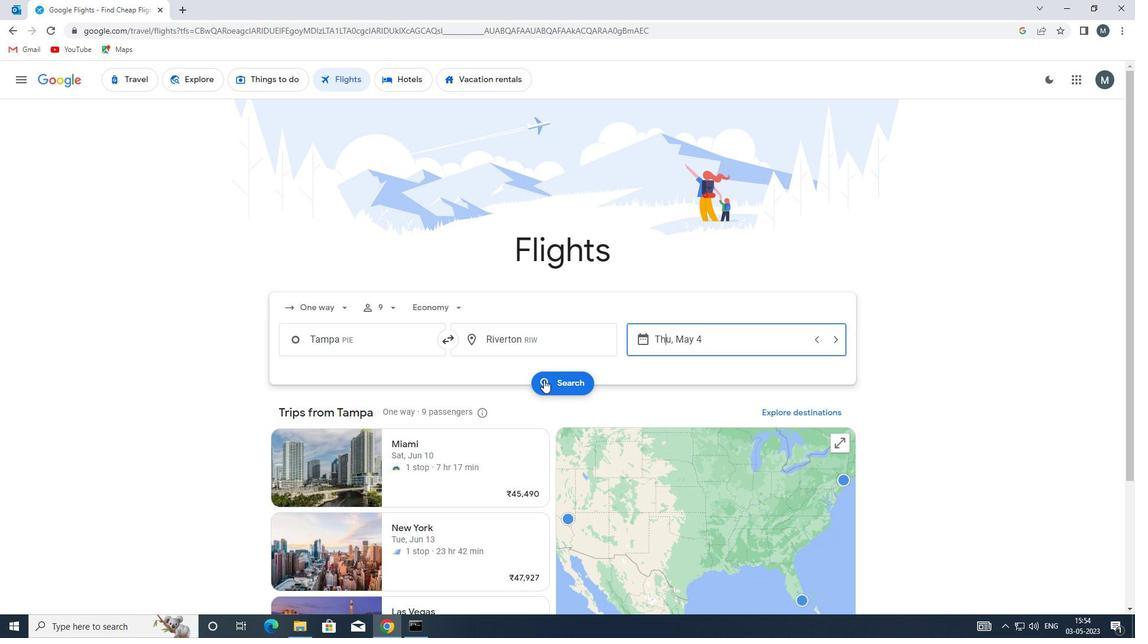 
Action: Mouse pressed left at (555, 380)
Screenshot: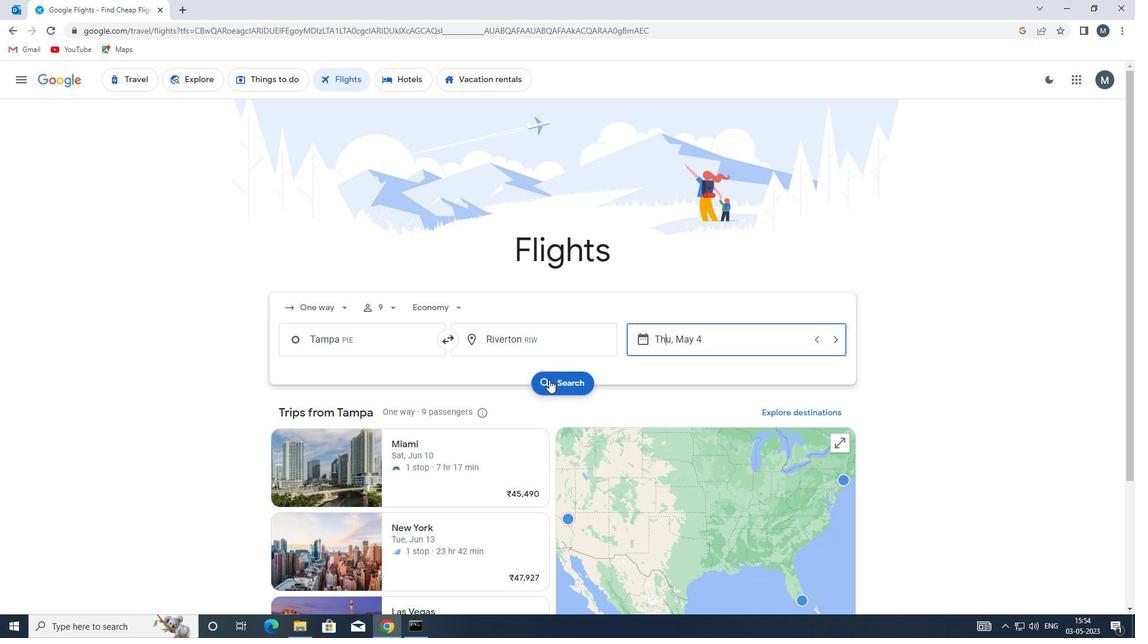 
Action: Mouse moved to (293, 176)
Screenshot: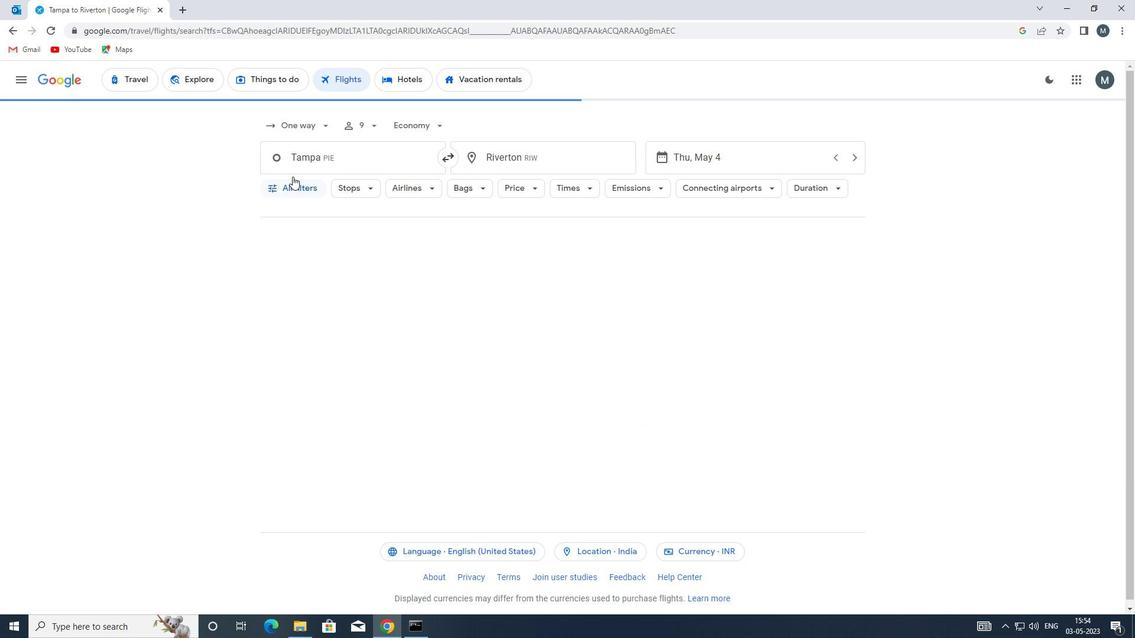 
Action: Mouse pressed left at (293, 176)
Screenshot: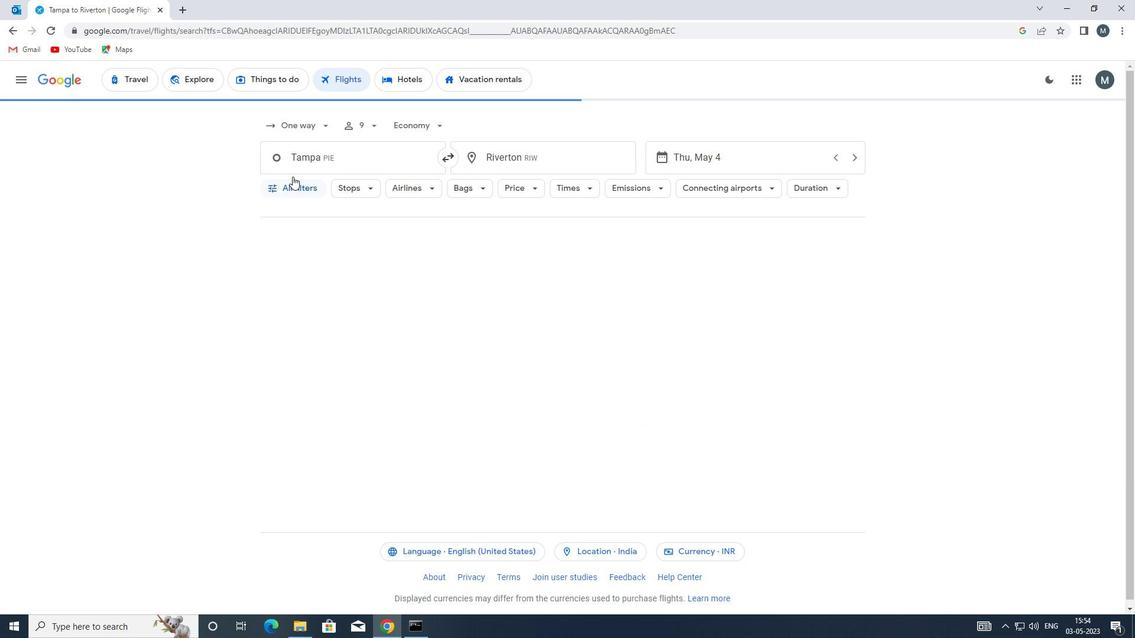 
Action: Mouse moved to (299, 330)
Screenshot: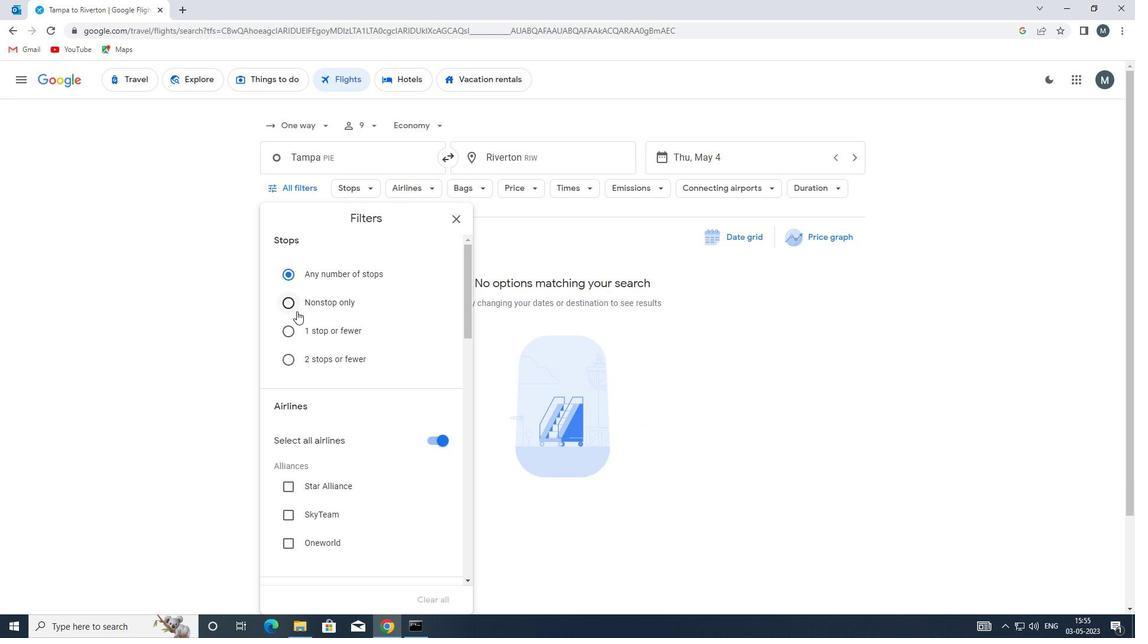
Action: Mouse scrolled (299, 329) with delta (0, 0)
Screenshot: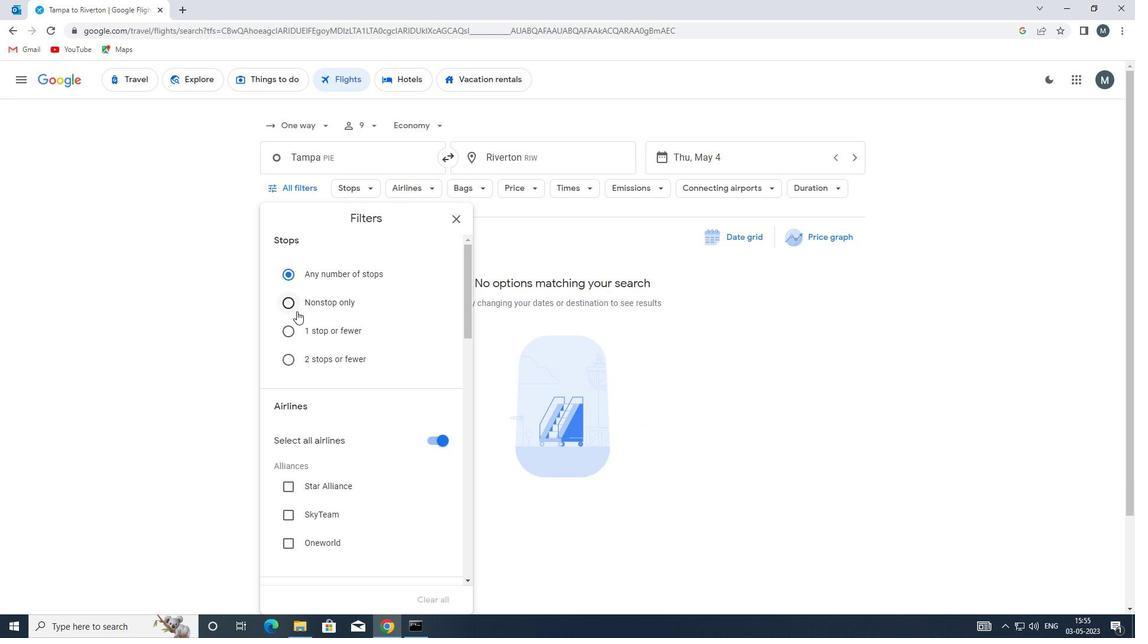 
Action: Mouse moved to (299, 333)
Screenshot: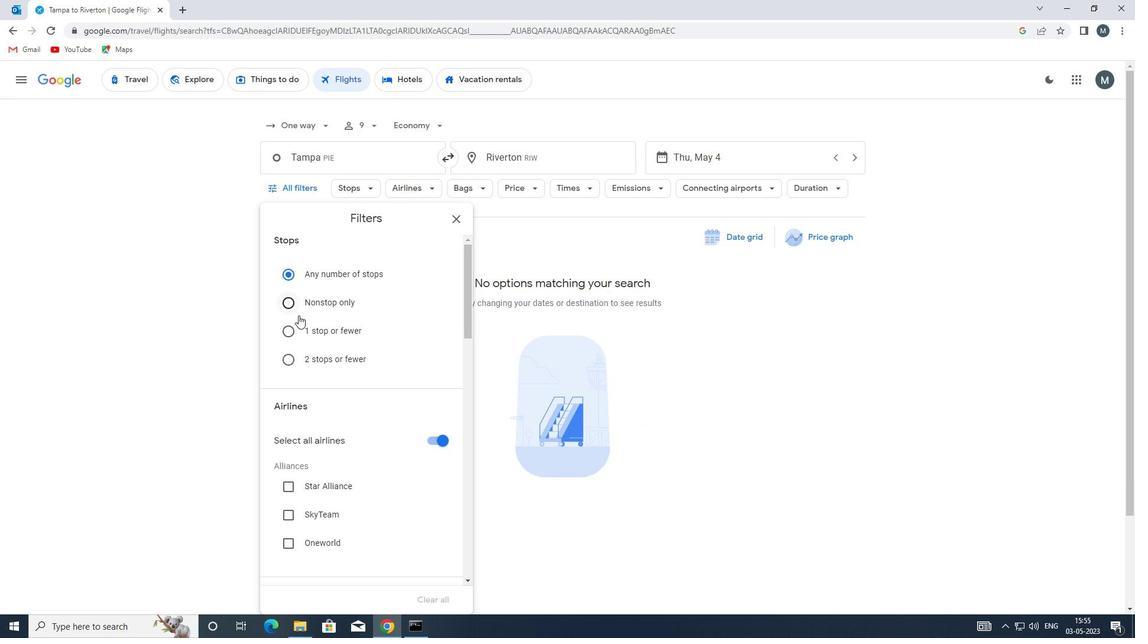 
Action: Mouse scrolled (299, 332) with delta (0, 0)
Screenshot: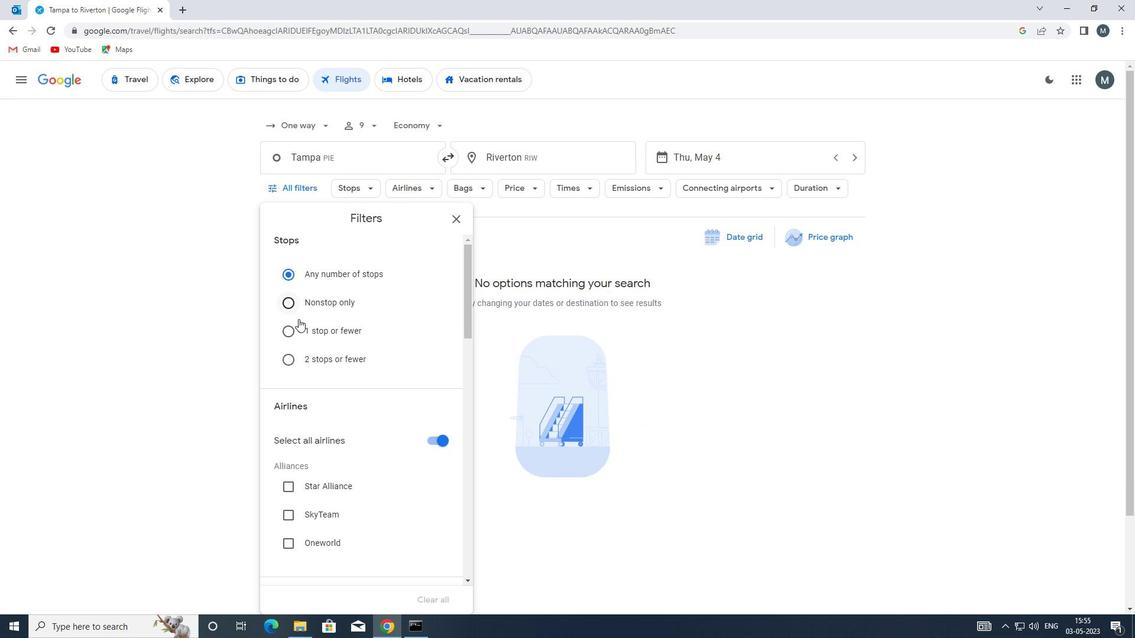 
Action: Mouse moved to (434, 324)
Screenshot: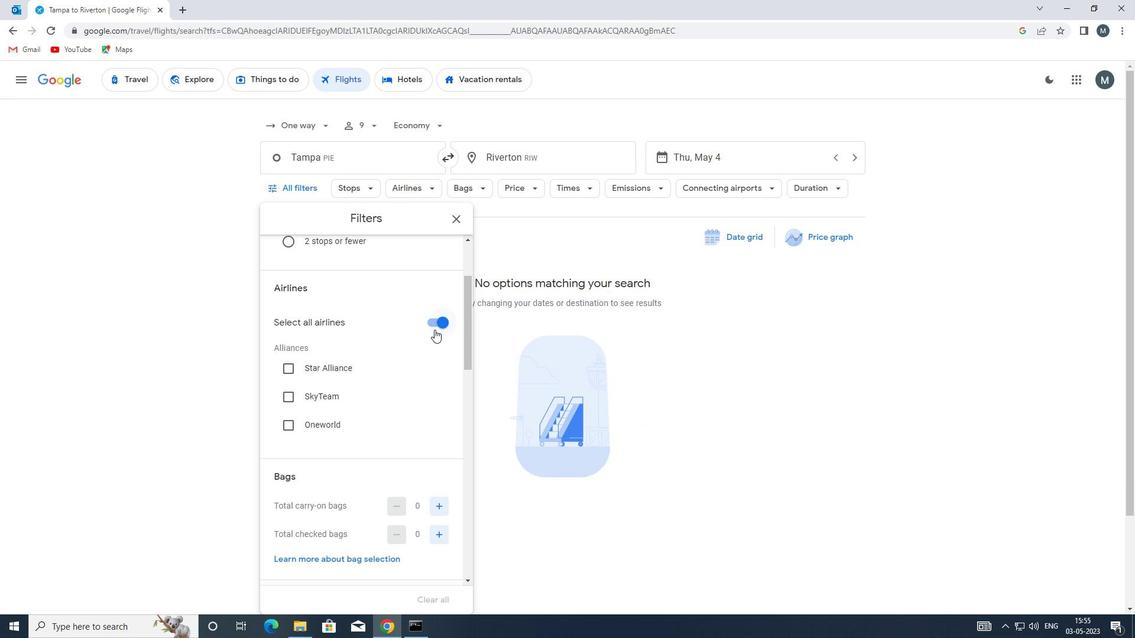 
Action: Mouse pressed left at (434, 324)
Screenshot: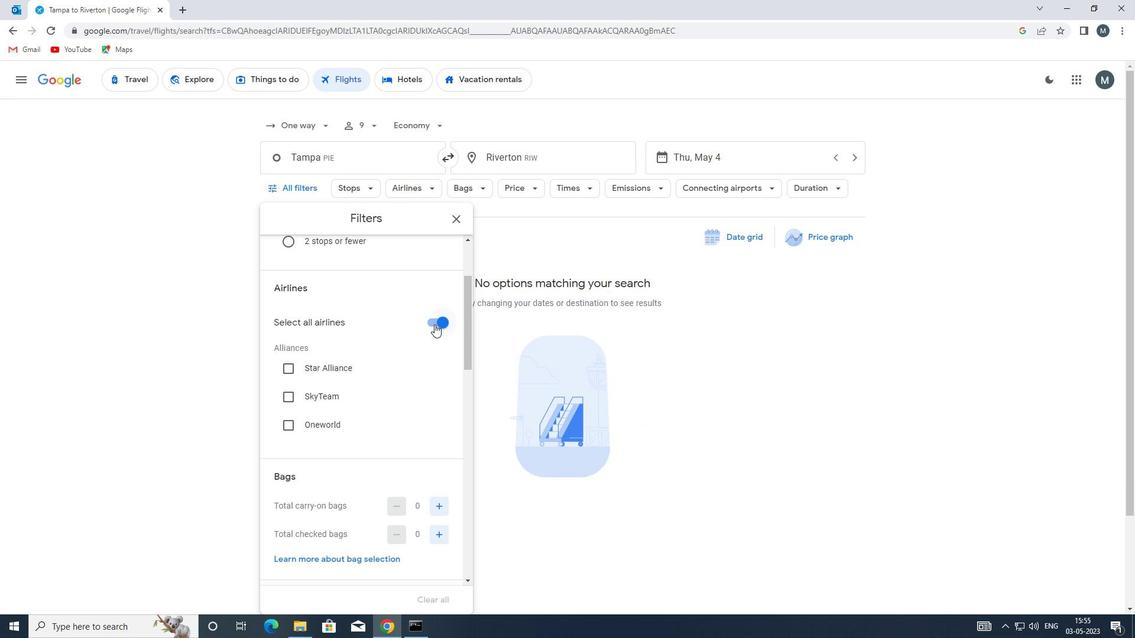 
Action: Mouse moved to (370, 349)
Screenshot: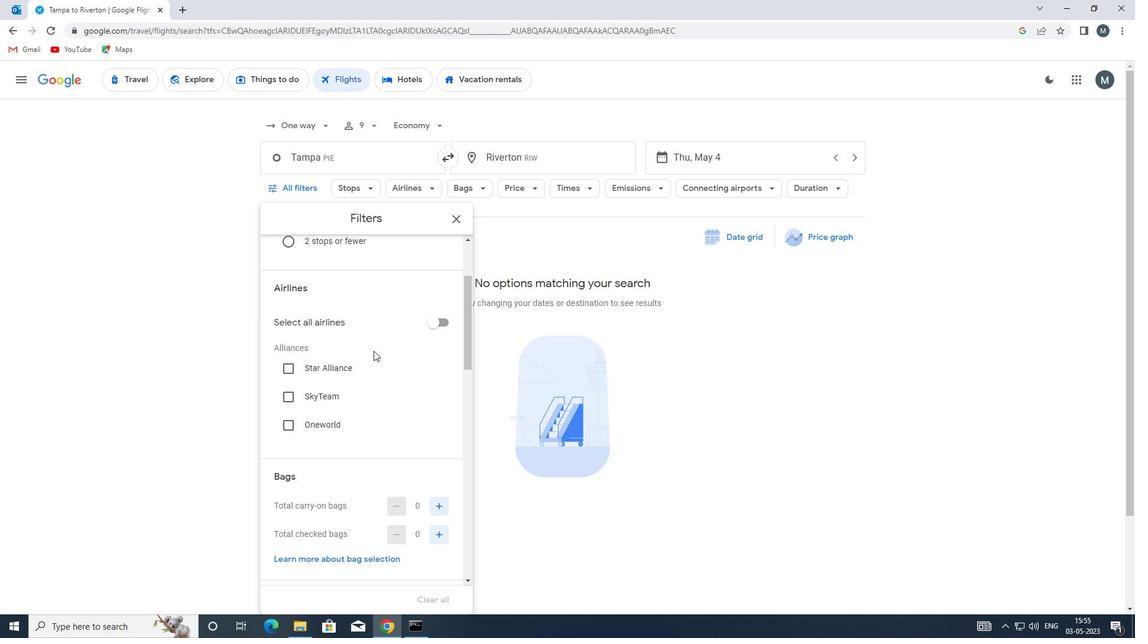 
Action: Mouse scrolled (370, 348) with delta (0, 0)
Screenshot: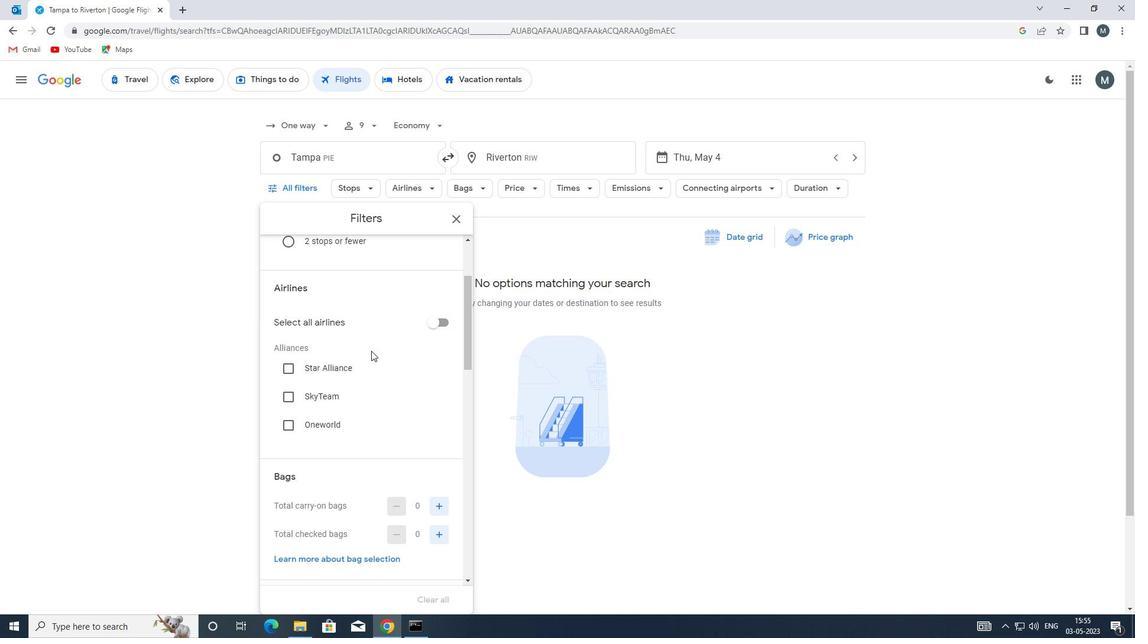 
Action: Mouse moved to (370, 347)
Screenshot: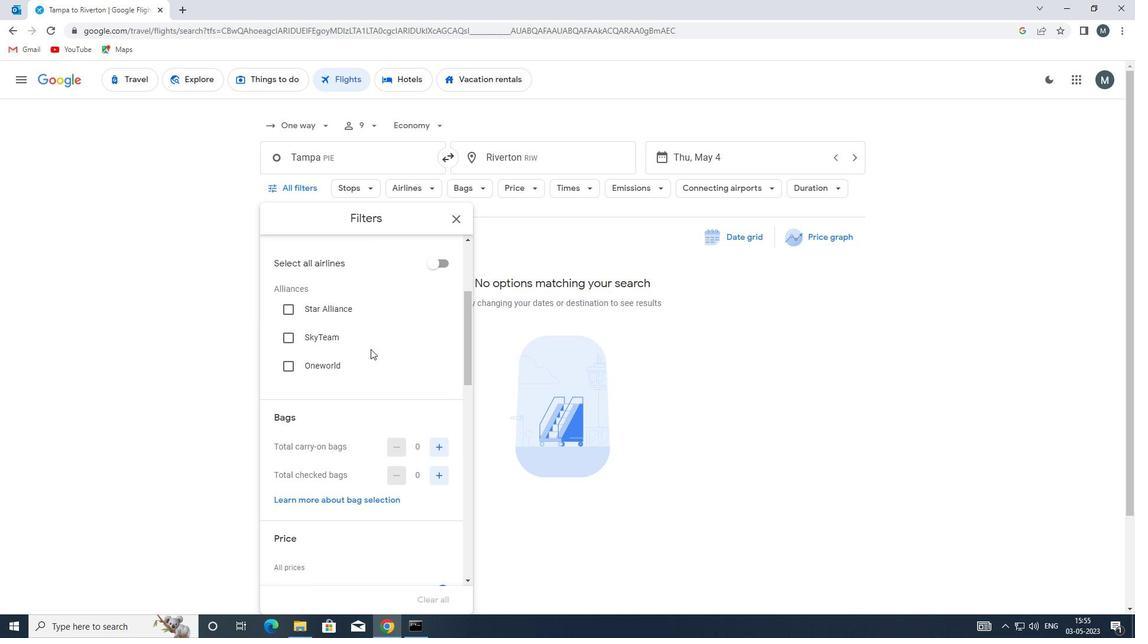 
Action: Mouse scrolled (370, 346) with delta (0, 0)
Screenshot: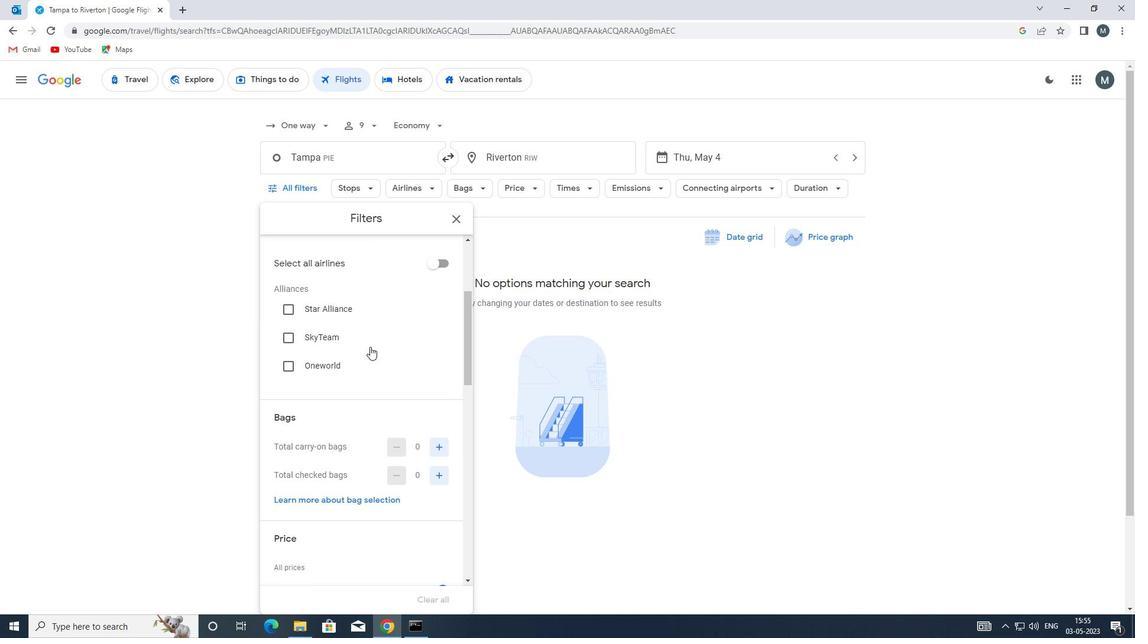 
Action: Mouse moved to (380, 354)
Screenshot: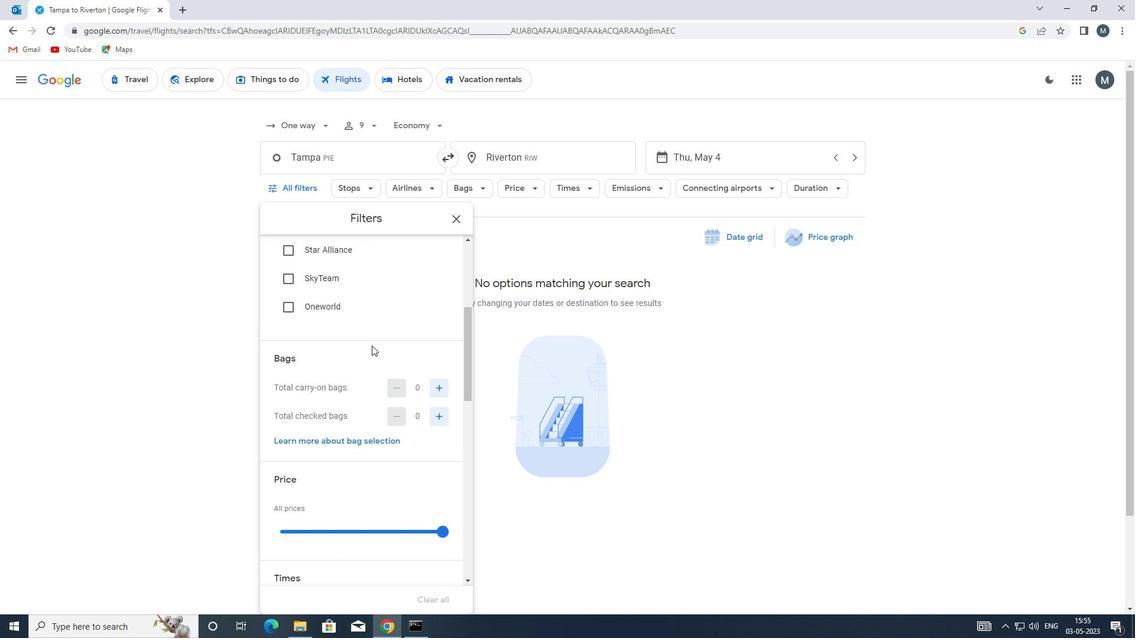 
Action: Mouse scrolled (380, 354) with delta (0, 0)
Screenshot: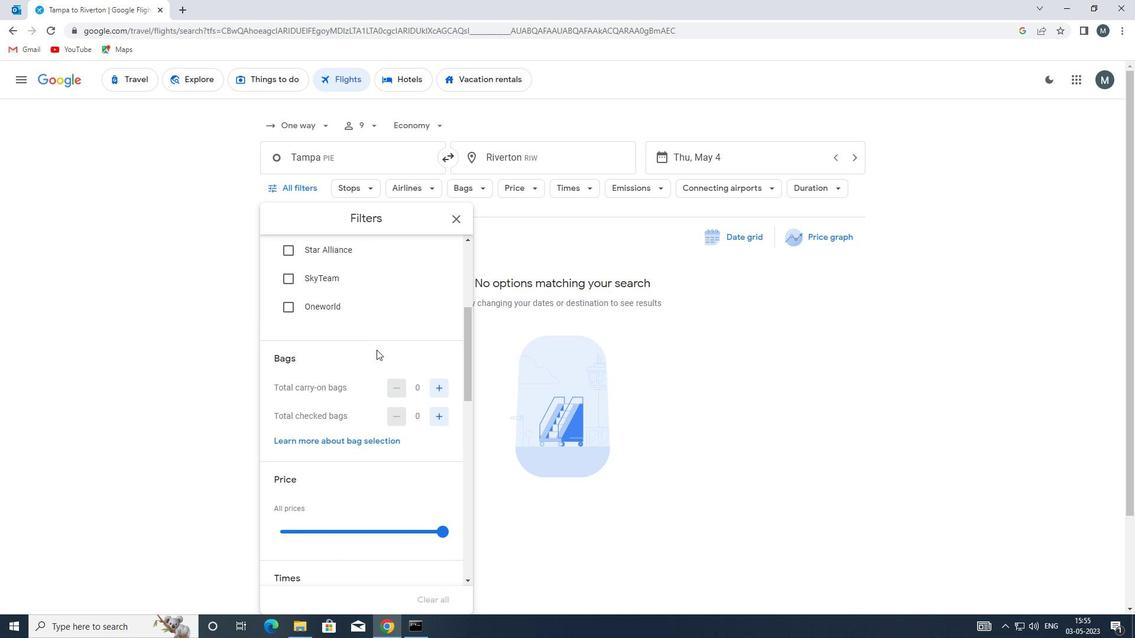 
Action: Mouse moved to (437, 324)
Screenshot: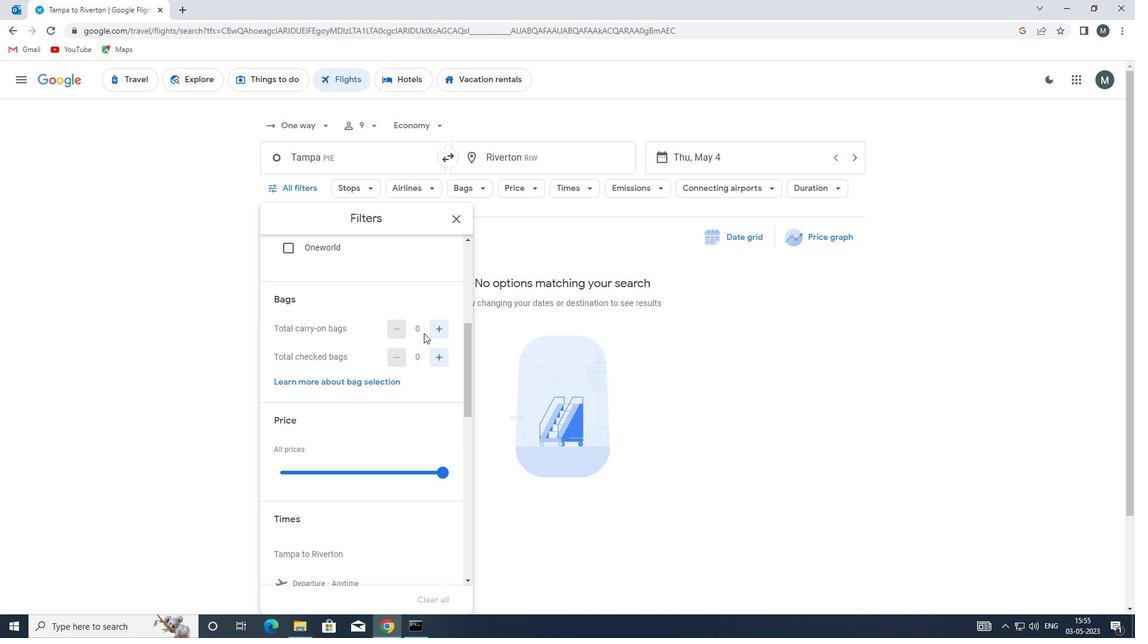 
Action: Mouse pressed left at (437, 324)
Screenshot: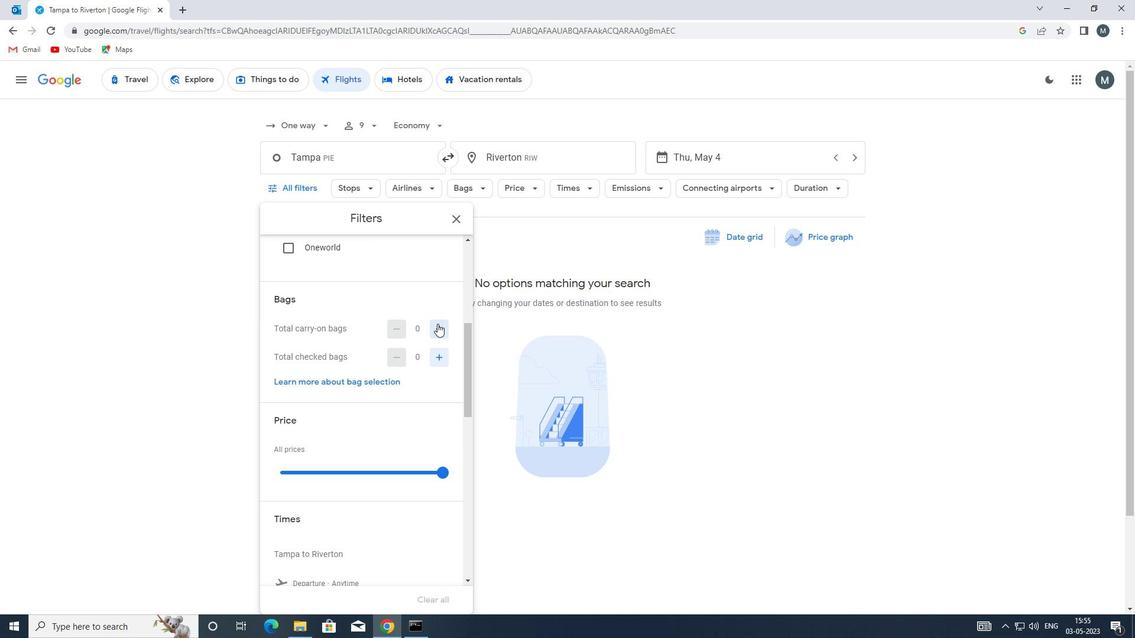 
Action: Mouse pressed left at (437, 324)
Screenshot: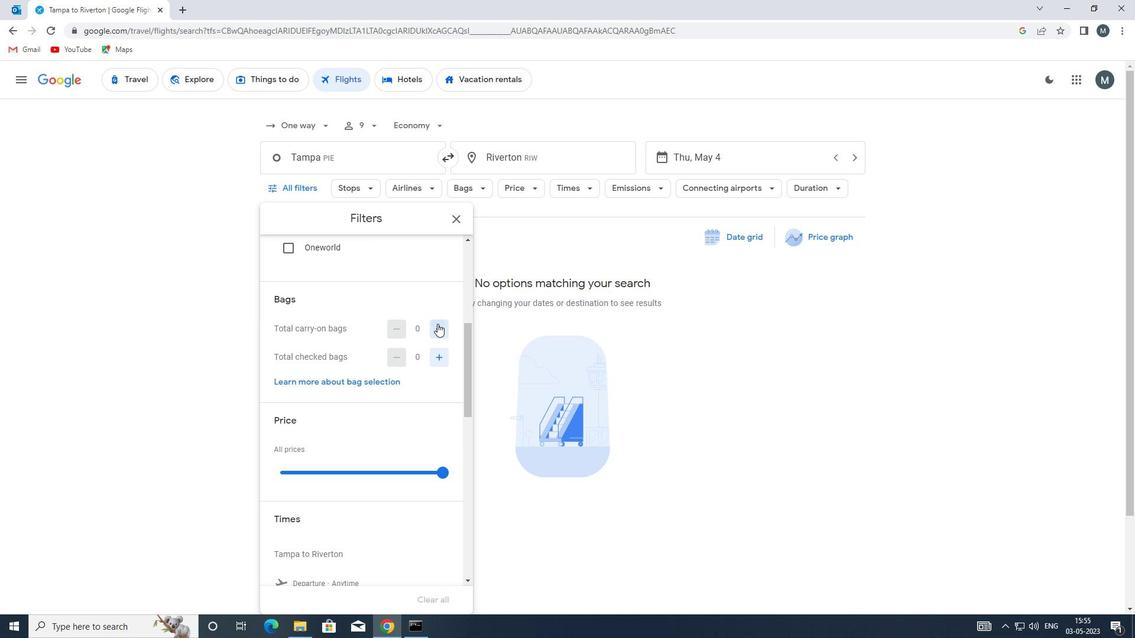 
Action: Mouse moved to (358, 341)
Screenshot: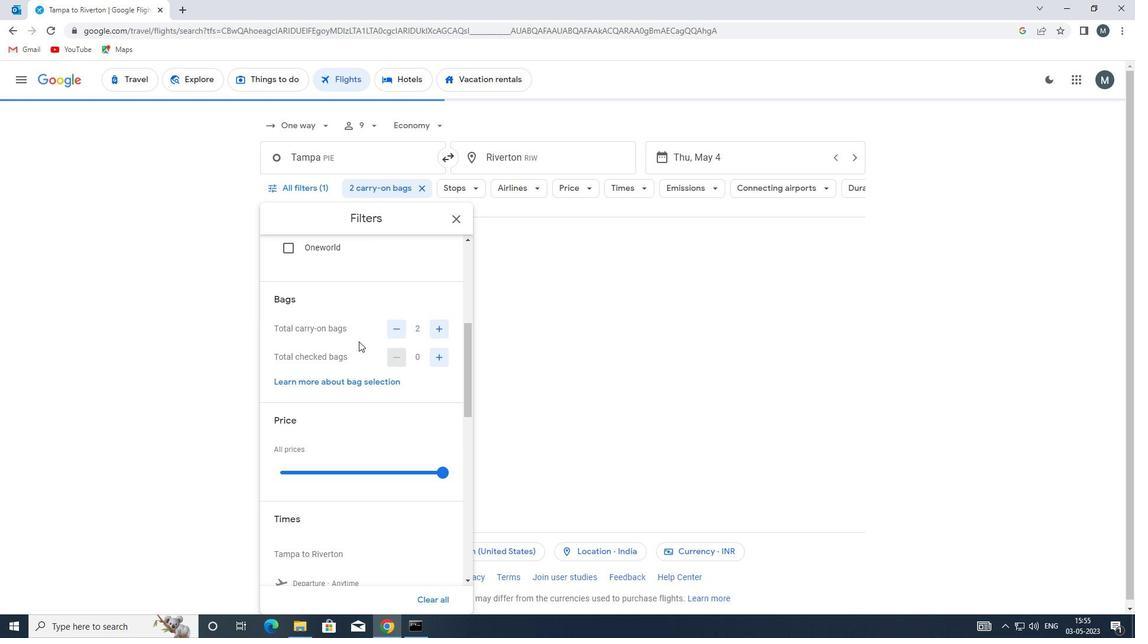
Action: Mouse scrolled (358, 341) with delta (0, 0)
Screenshot: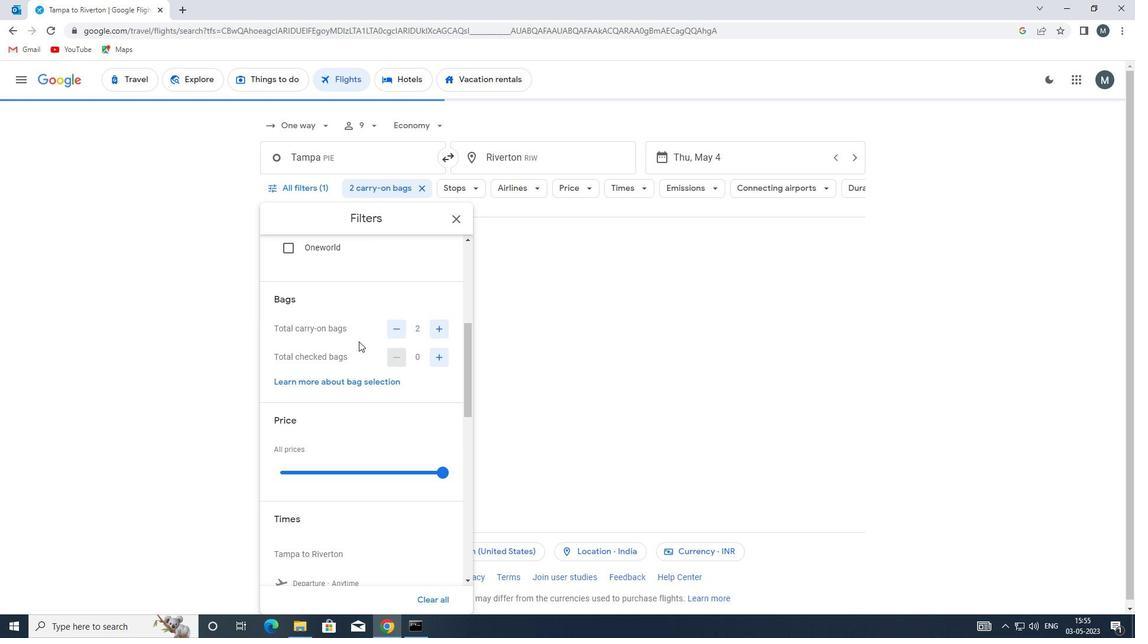 
Action: Mouse moved to (357, 340)
Screenshot: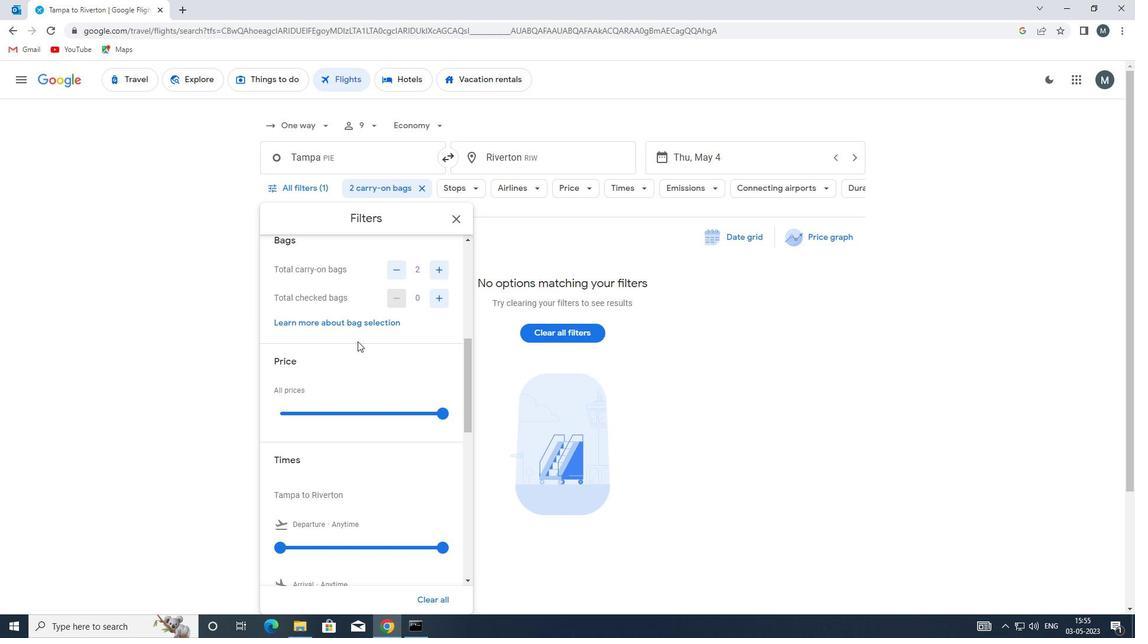 
Action: Mouse scrolled (357, 339) with delta (0, 0)
Screenshot: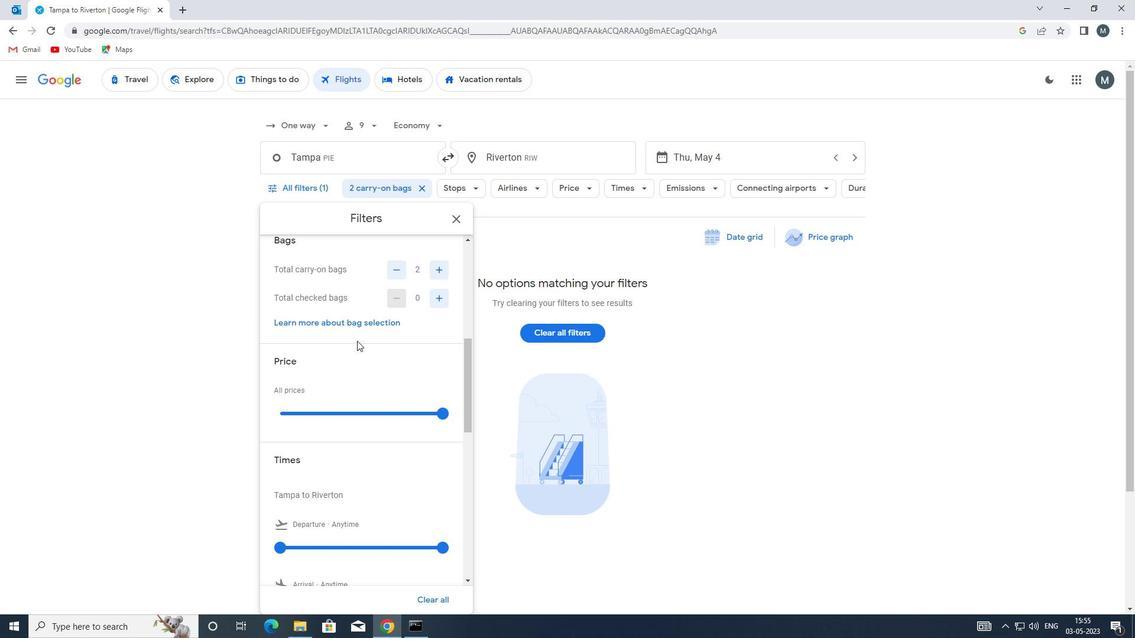 
Action: Mouse moved to (347, 352)
Screenshot: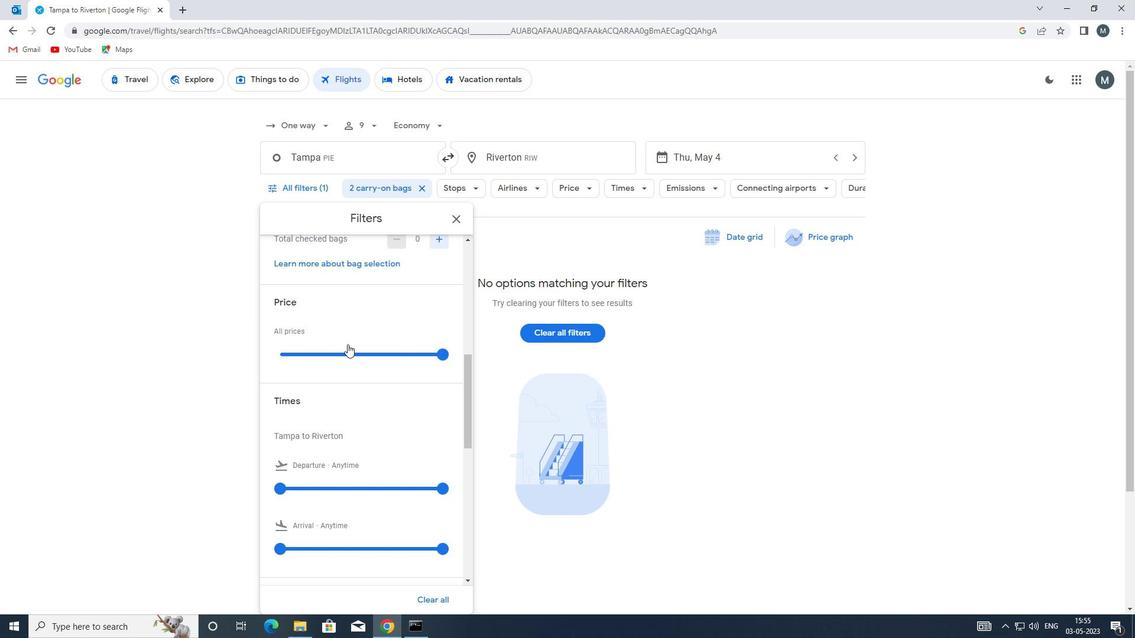 
Action: Mouse pressed left at (347, 352)
Screenshot: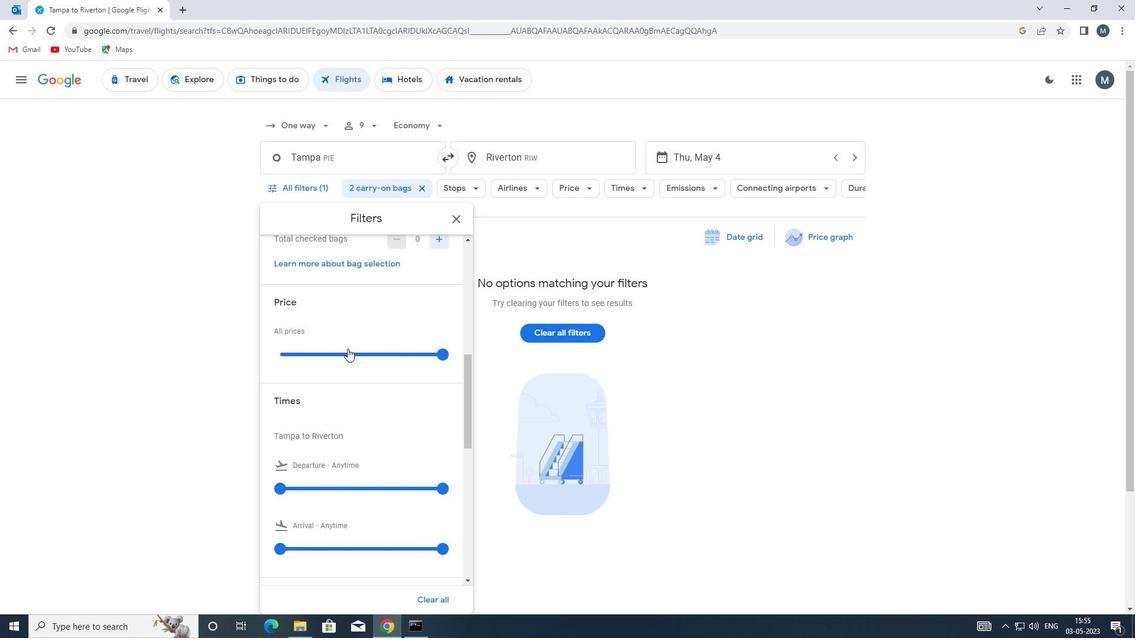 
Action: Mouse pressed left at (347, 352)
Screenshot: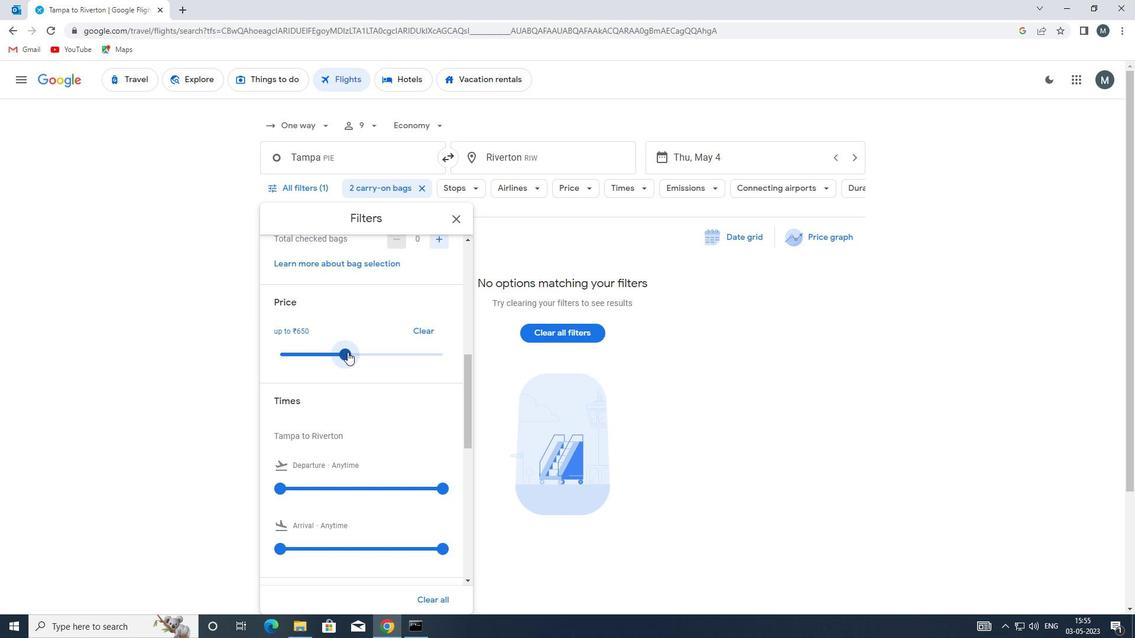 
Action: Mouse moved to (337, 337)
Screenshot: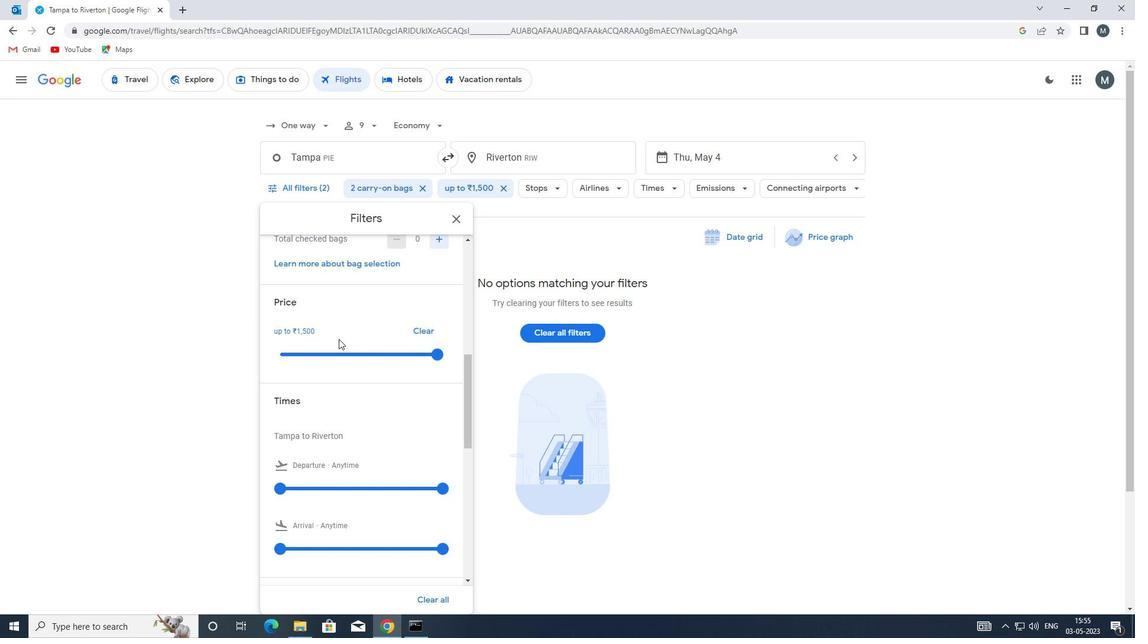 
Action: Mouse scrolled (337, 336) with delta (0, 0)
Screenshot: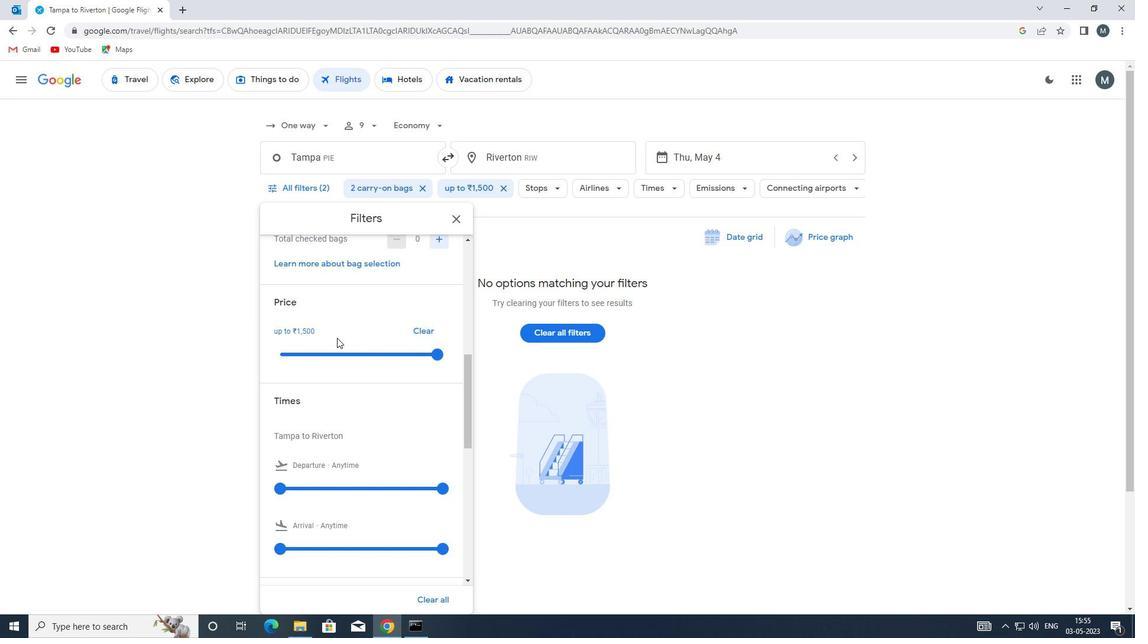 
Action: Mouse moved to (335, 337)
Screenshot: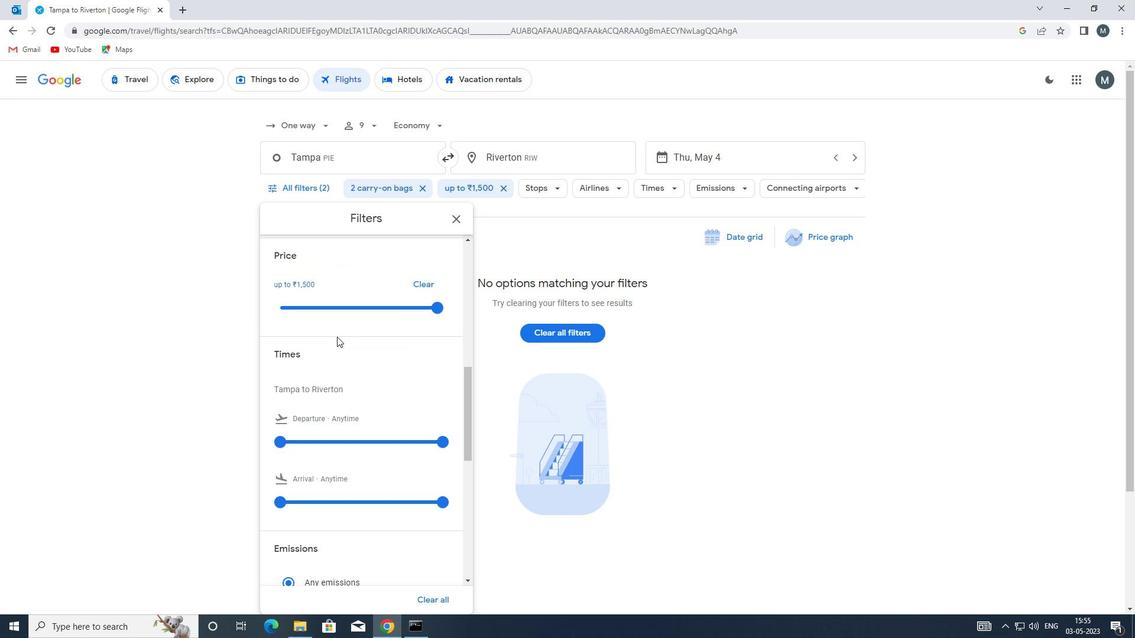
Action: Mouse scrolled (335, 336) with delta (0, 0)
Screenshot: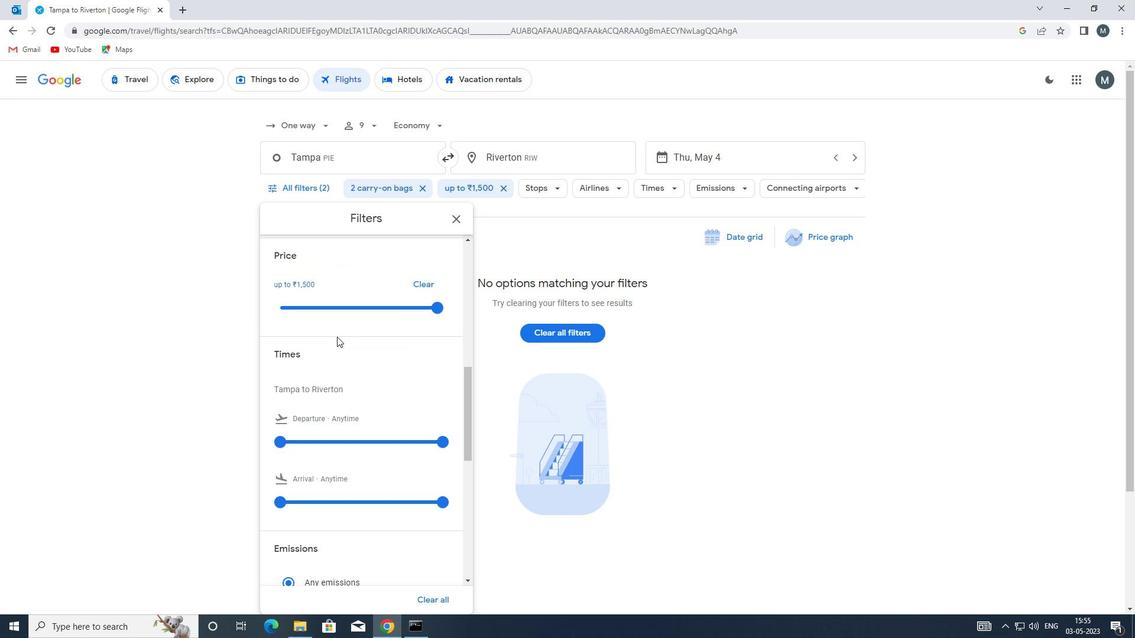 
Action: Mouse moved to (280, 366)
Screenshot: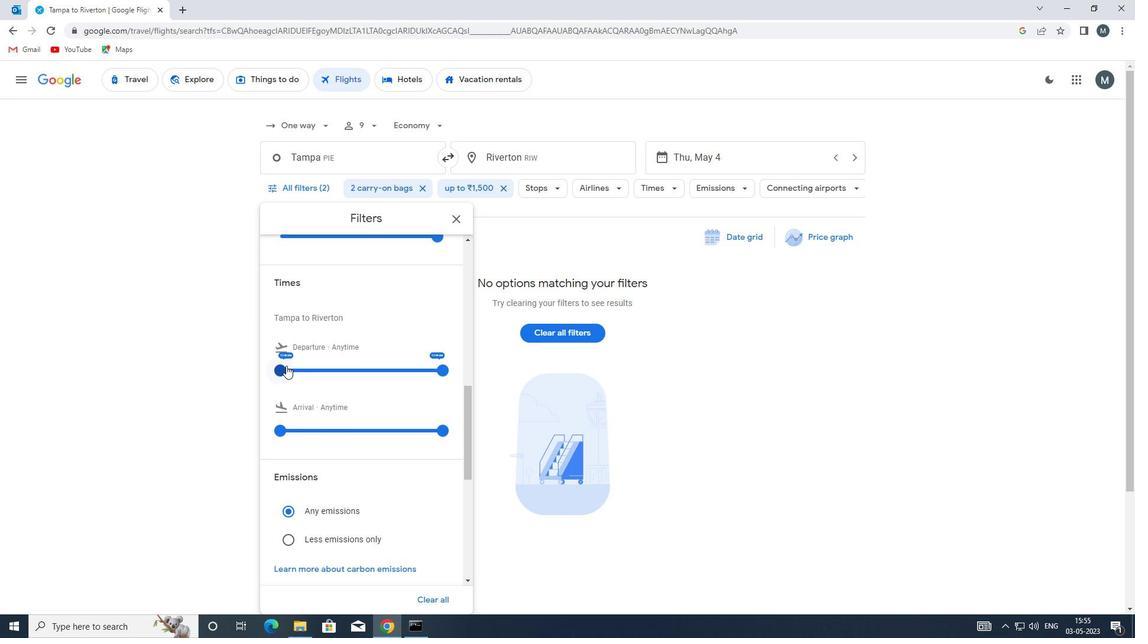 
Action: Mouse pressed left at (280, 366)
Screenshot: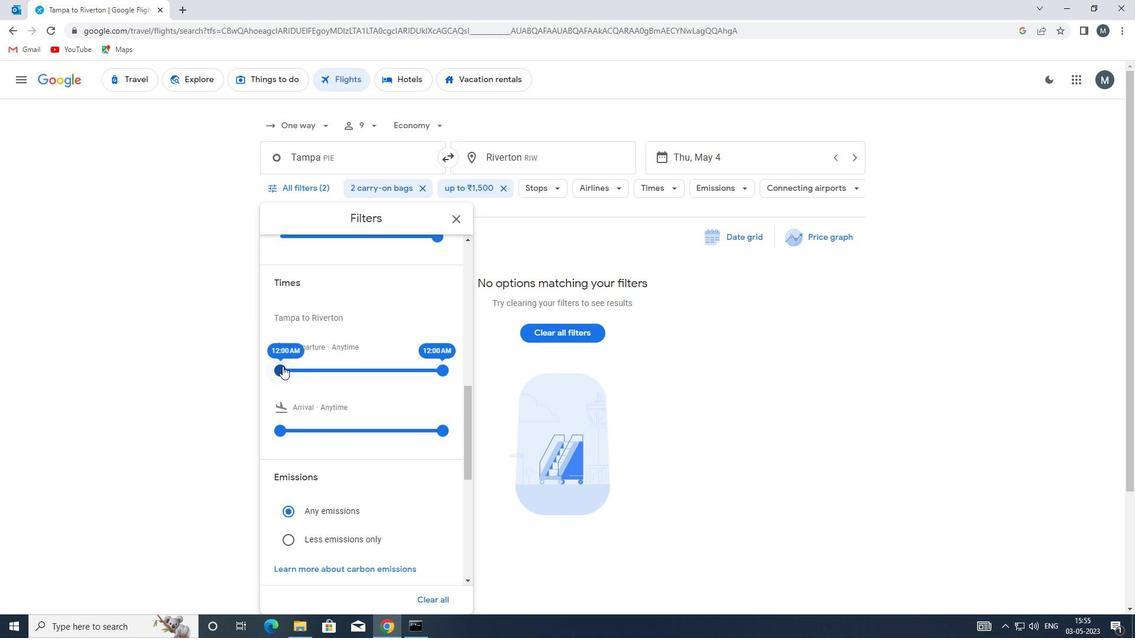 
Action: Mouse moved to (436, 367)
Screenshot: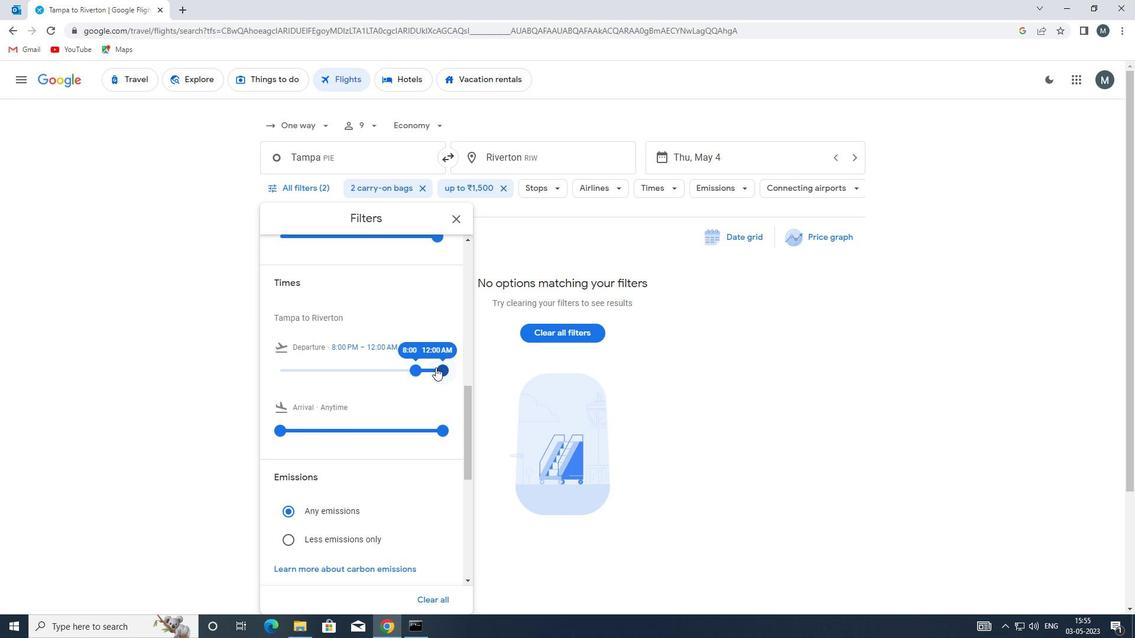 
Action: Mouse pressed left at (436, 367)
Screenshot: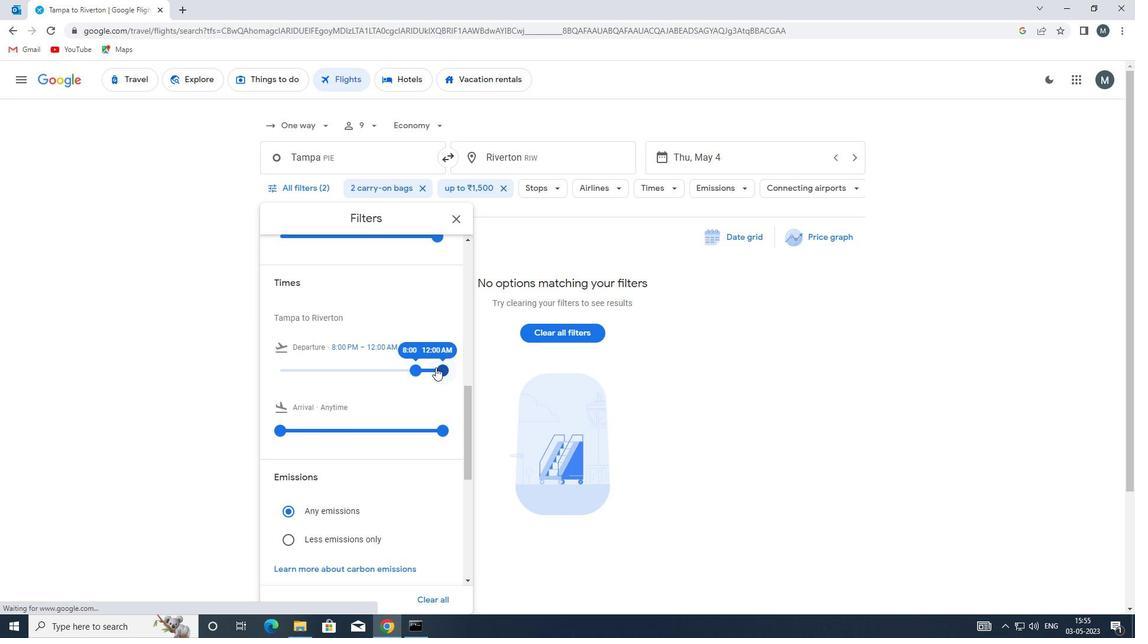 
Action: Mouse moved to (415, 367)
Screenshot: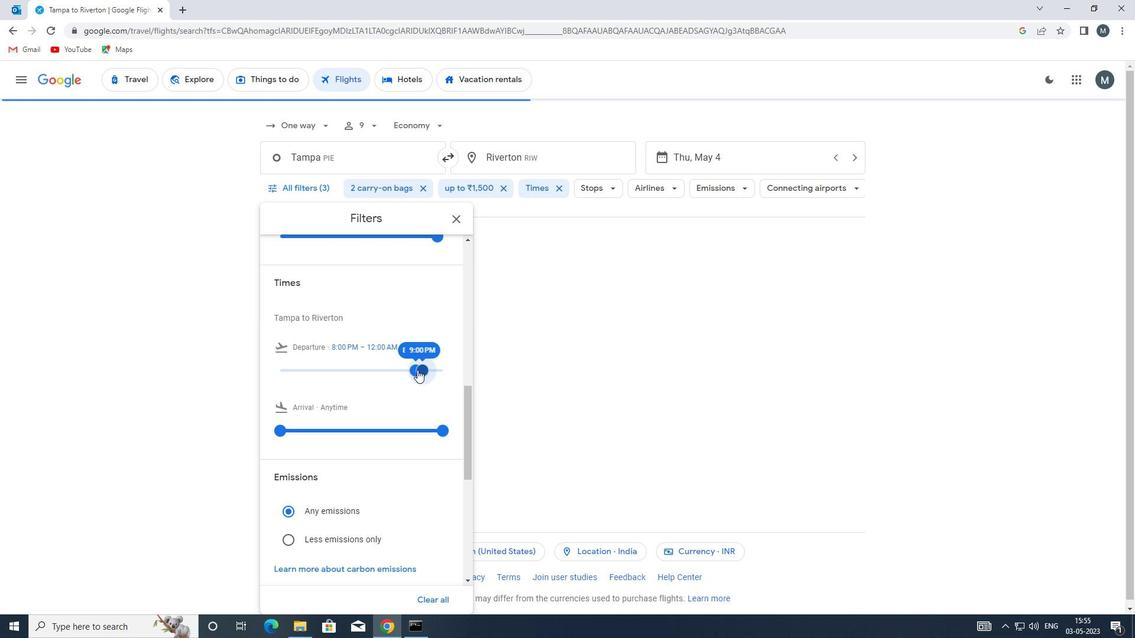 
Action: Mouse scrolled (415, 367) with delta (0, 0)
Screenshot: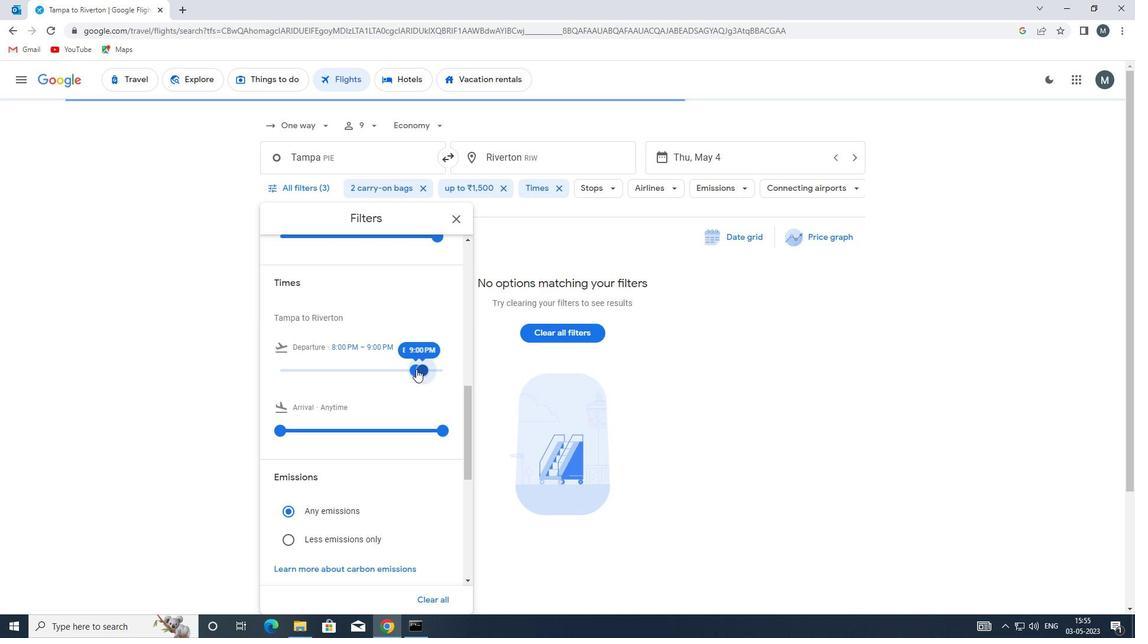 
Action: Mouse scrolled (415, 367) with delta (0, 0)
Screenshot: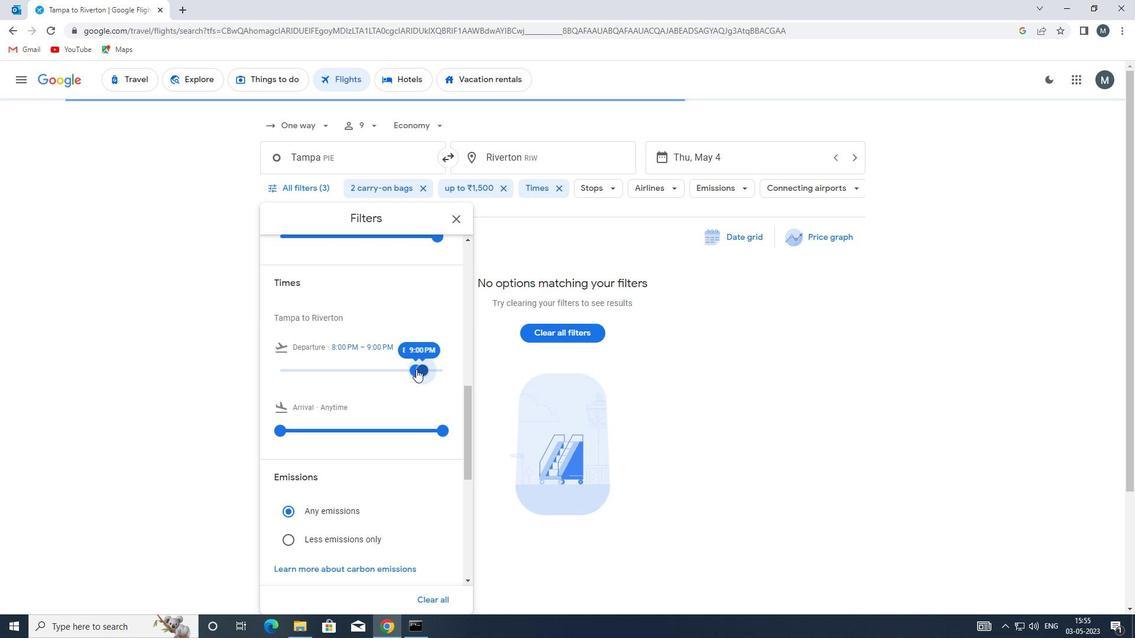 
Action: Mouse moved to (455, 217)
Screenshot: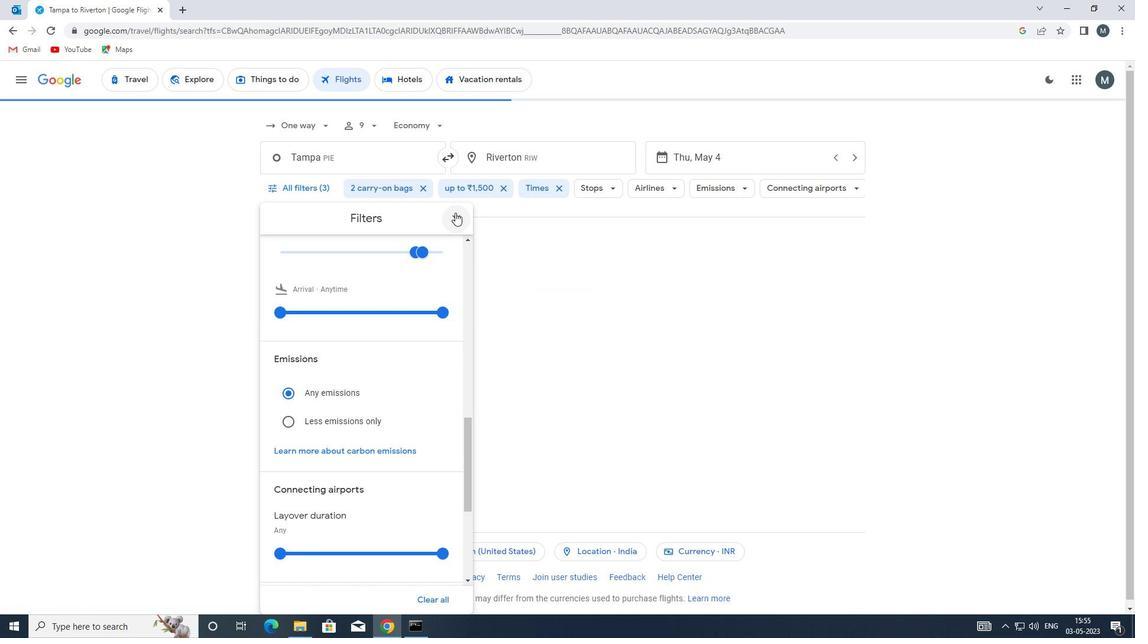 
Action: Mouse pressed left at (455, 217)
Screenshot: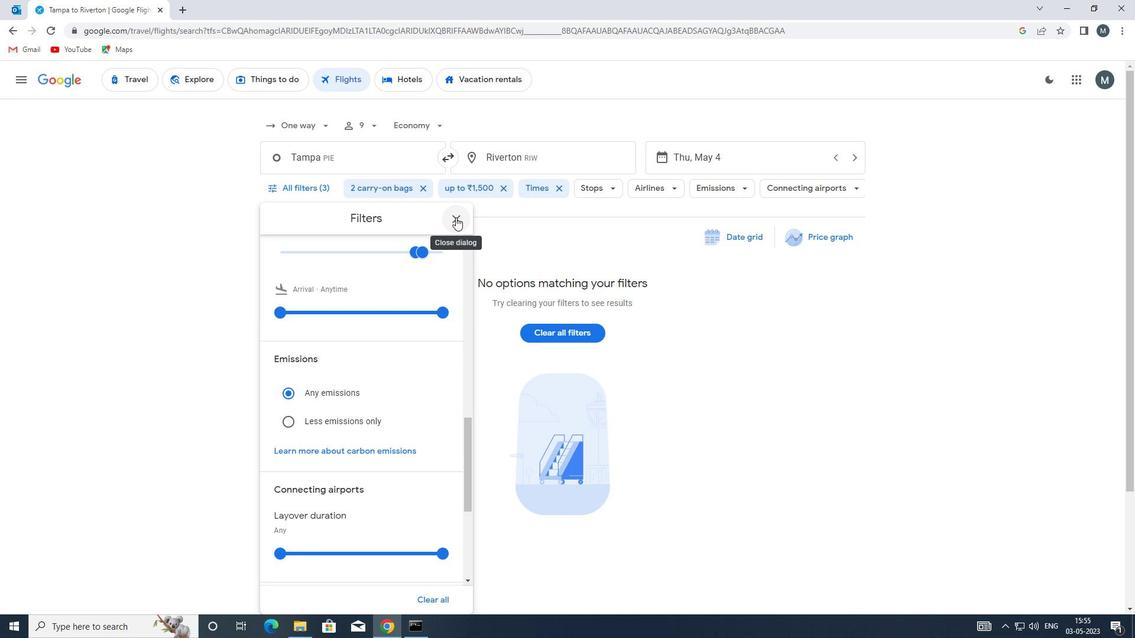 
Action: Mouse moved to (455, 218)
Screenshot: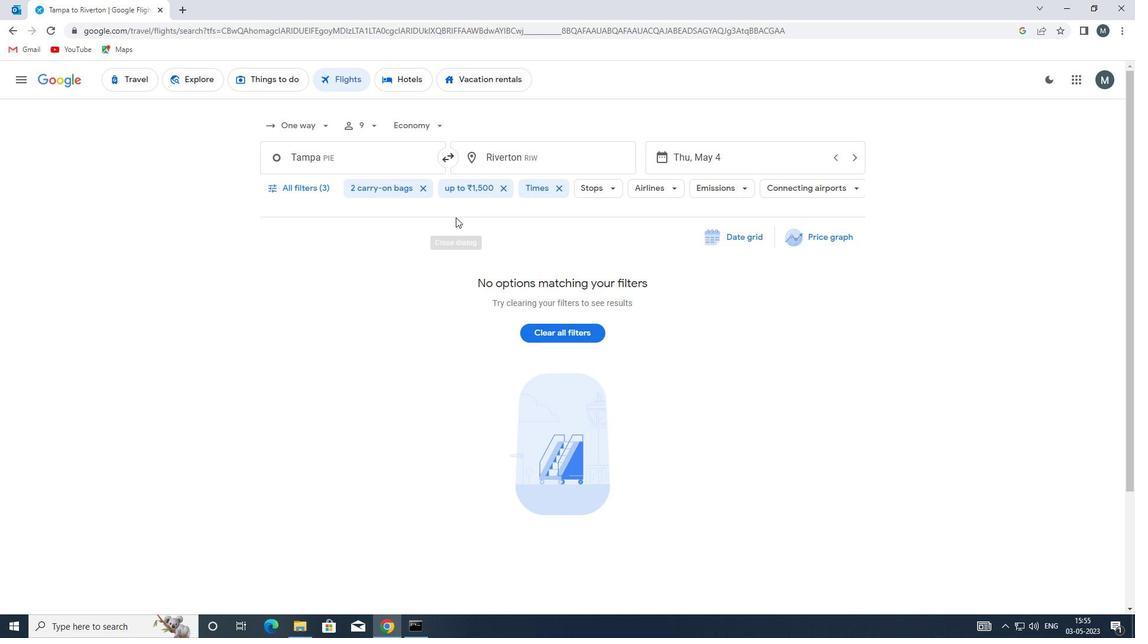 
